 Task: Look for space in La Prairie, Canada from 15th June, 2023 to 21st June, 2023 for 5 adults in price range Rs.14000 to Rs.25000. Place can be entire place with 3 bedrooms having 3 beds and 3 bathrooms. Property type can be house, flat, guest house. Booking option can be shelf check-in. Required host language is English.
Action: Mouse moved to (427, 81)
Screenshot: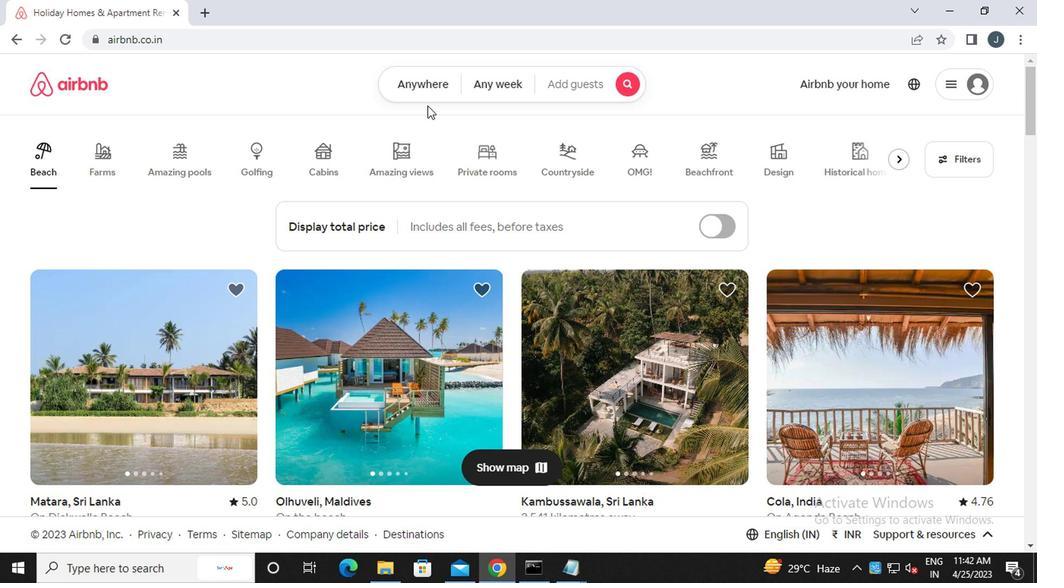 
Action: Mouse pressed left at (427, 81)
Screenshot: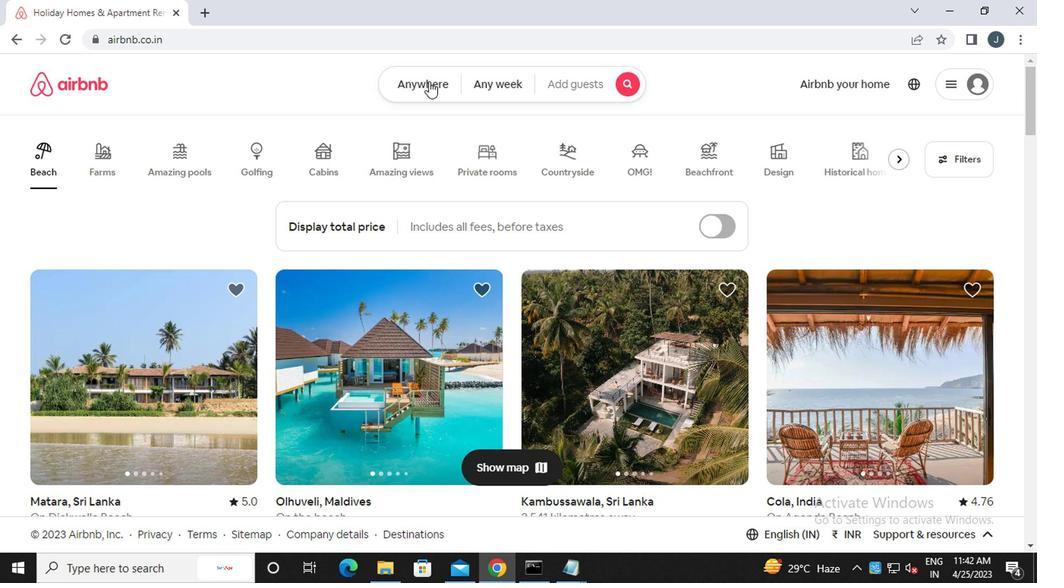
Action: Mouse moved to (262, 143)
Screenshot: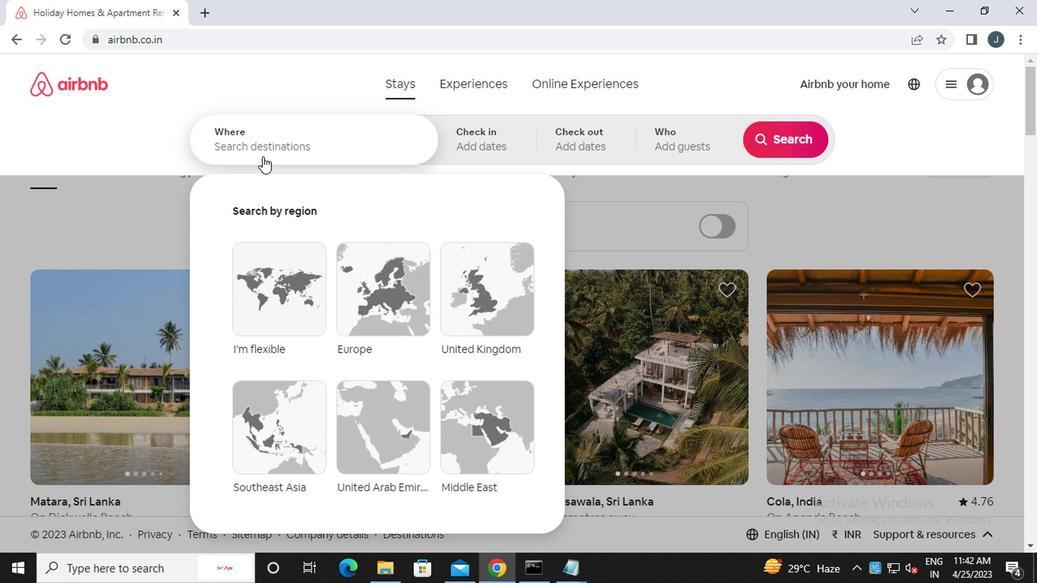 
Action: Mouse pressed left at (262, 143)
Screenshot: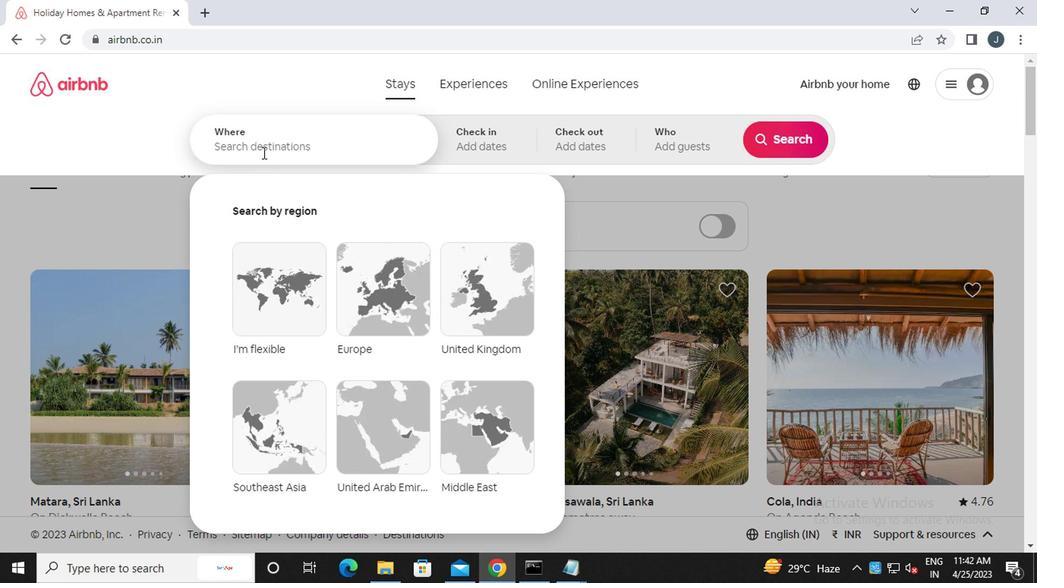 
Action: Mouse moved to (262, 143)
Screenshot: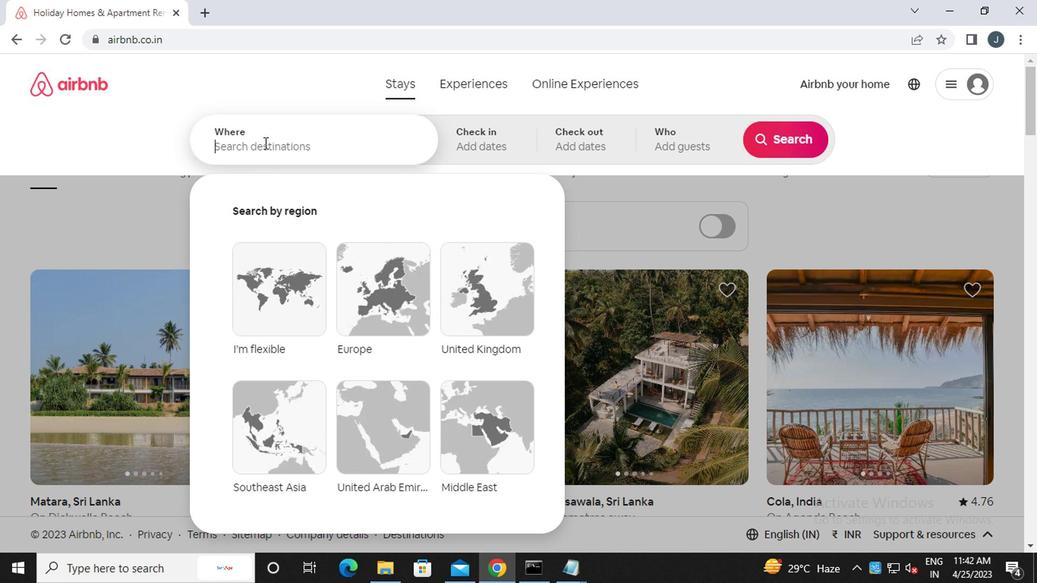 
Action: Key pressed l<Key.caps_lock>a<Key.space><Key.caps_lock>p<Key.caps_lock>rairie,<Key.caps_lock>c<Key.caps_lock>anada
Screenshot: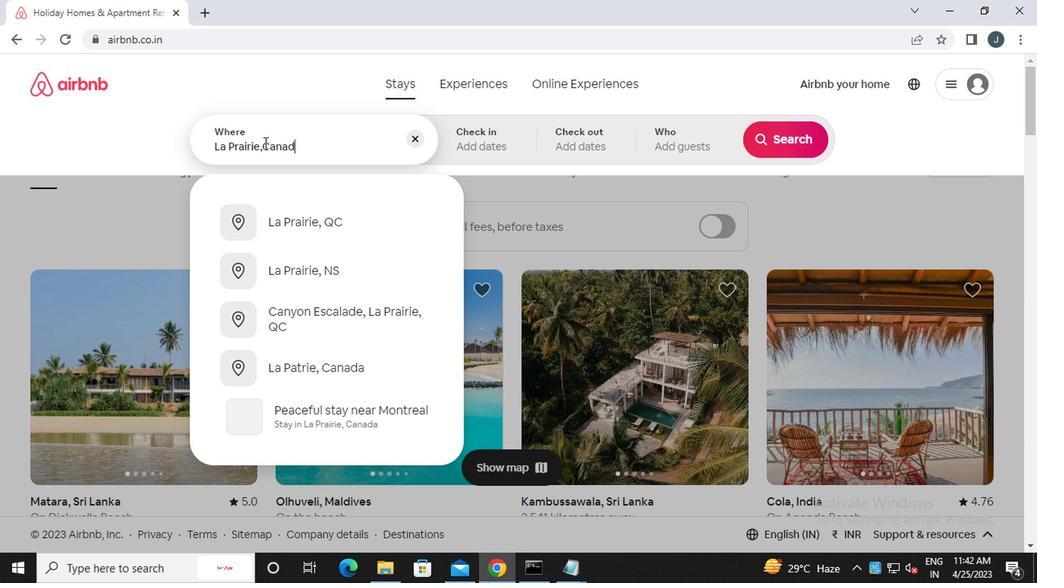 
Action: Mouse moved to (477, 145)
Screenshot: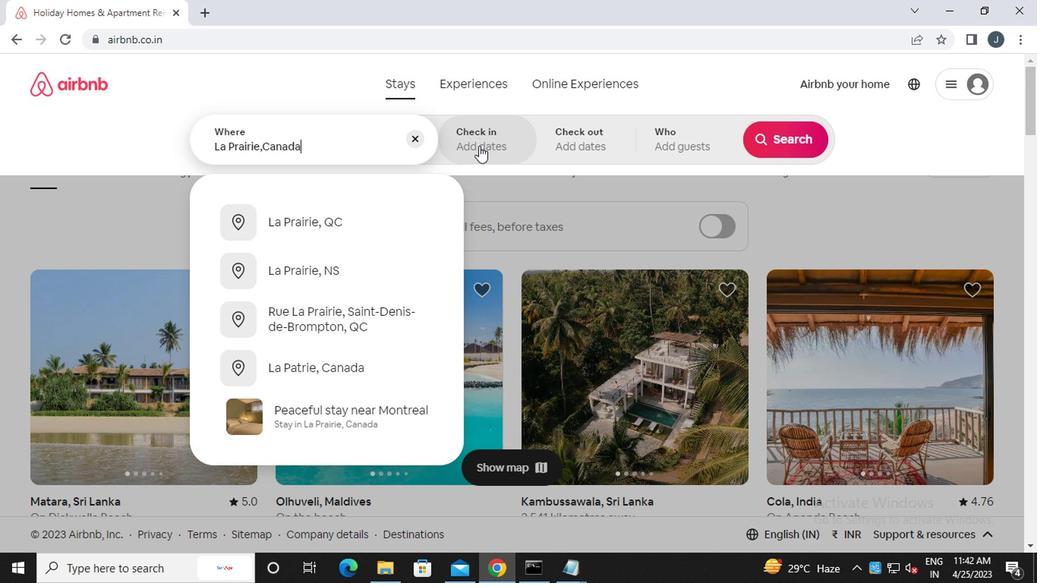 
Action: Mouse pressed left at (477, 145)
Screenshot: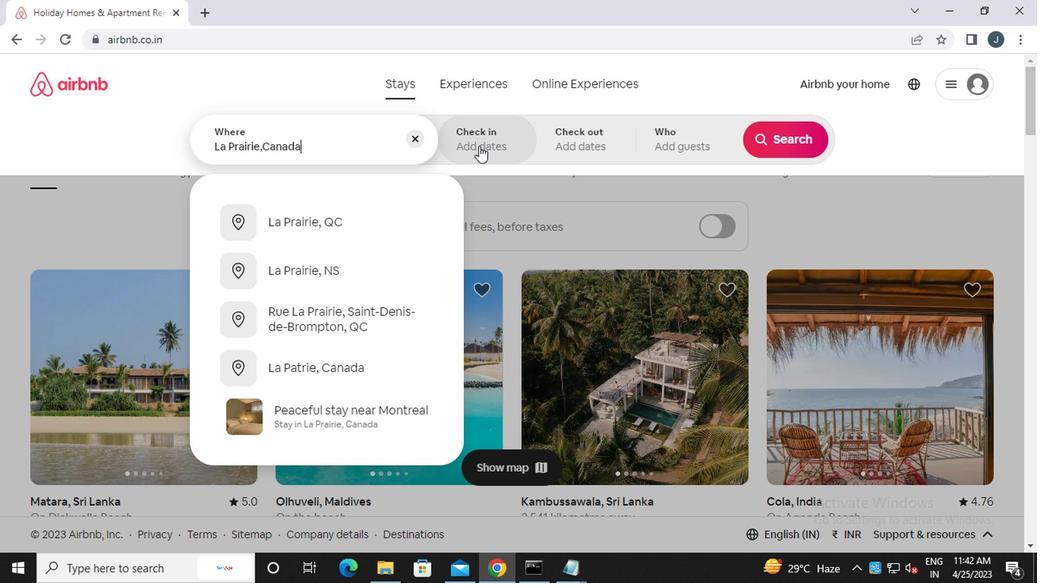 
Action: Mouse moved to (763, 260)
Screenshot: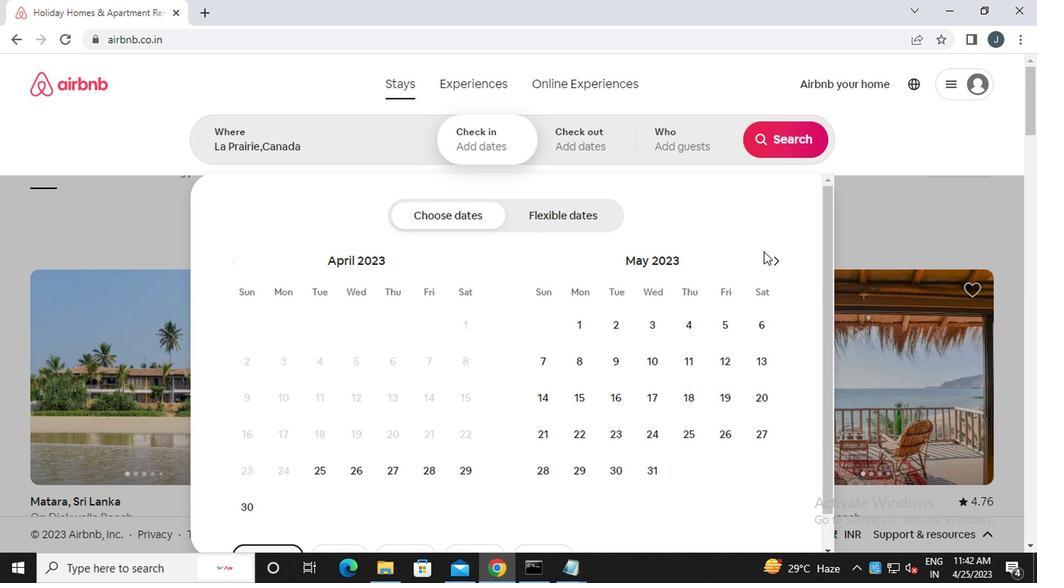 
Action: Mouse pressed left at (763, 260)
Screenshot: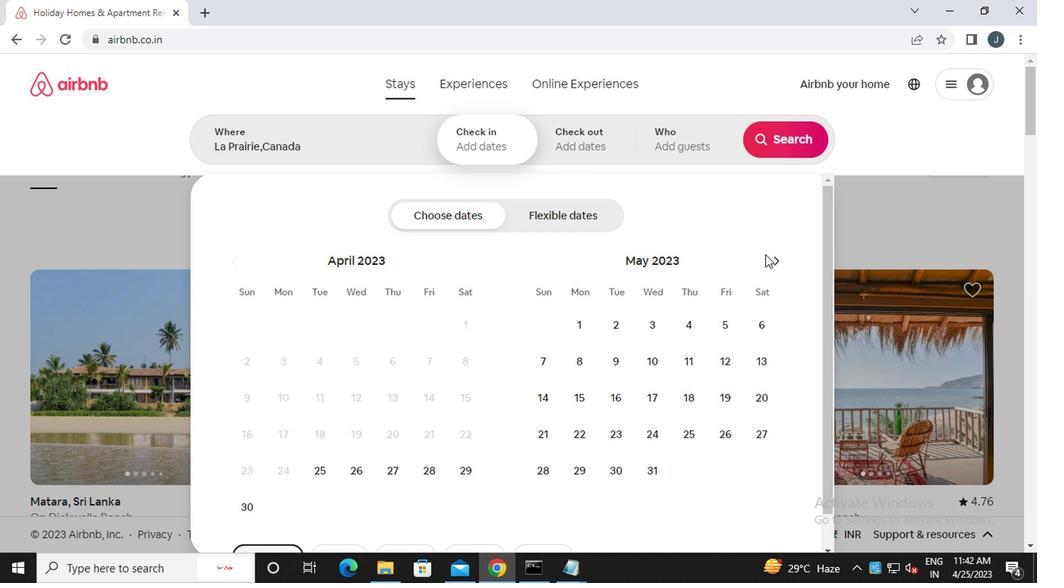 
Action: Mouse moved to (684, 399)
Screenshot: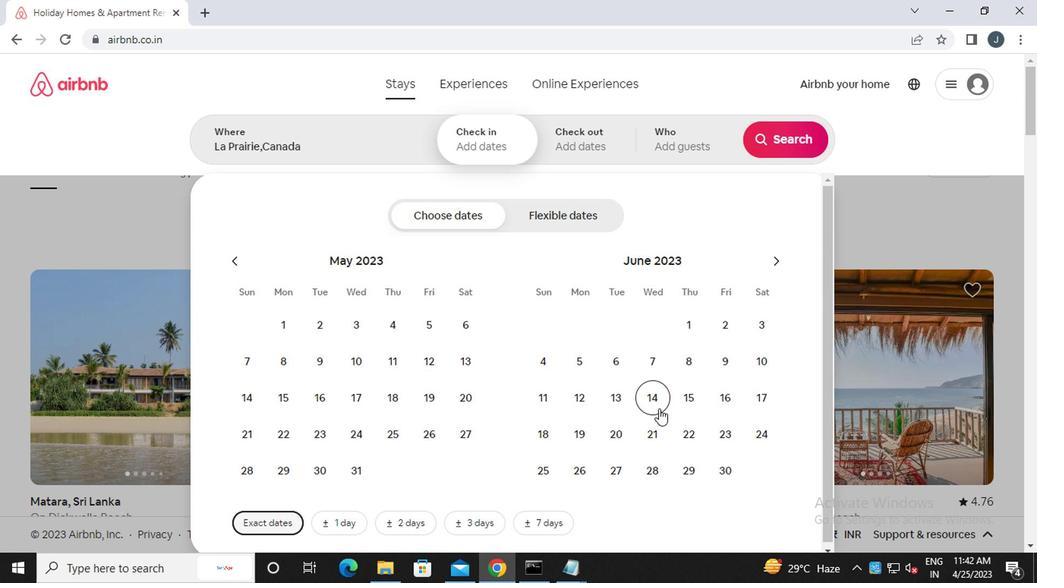 
Action: Mouse pressed left at (684, 399)
Screenshot: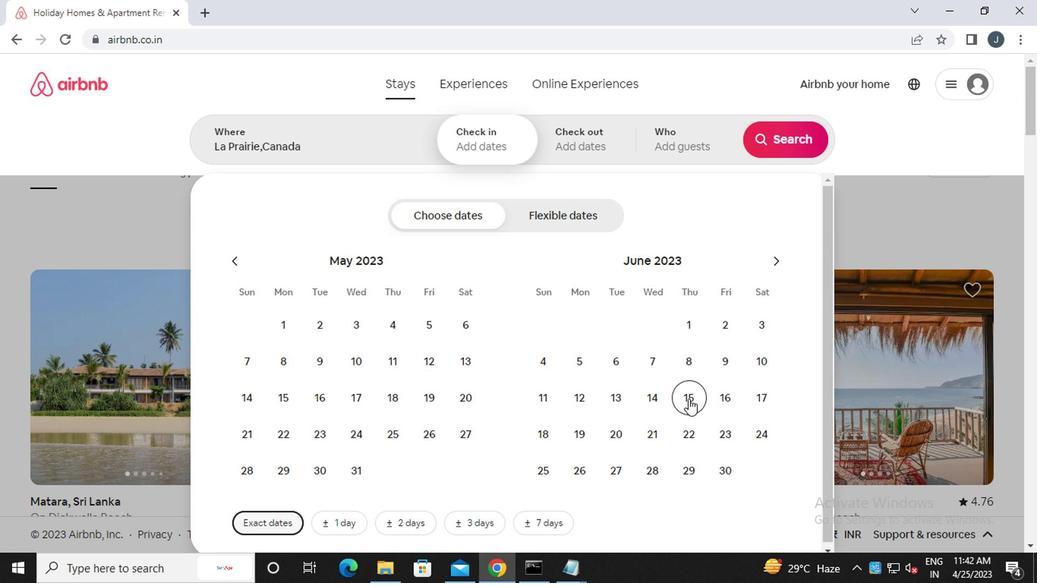 
Action: Mouse moved to (650, 441)
Screenshot: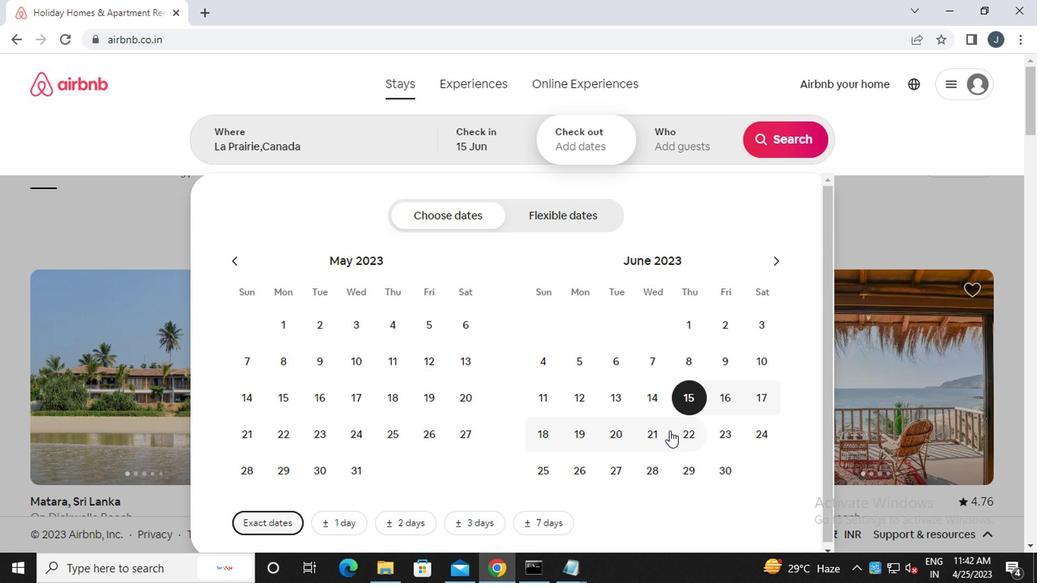 
Action: Mouse pressed left at (650, 441)
Screenshot: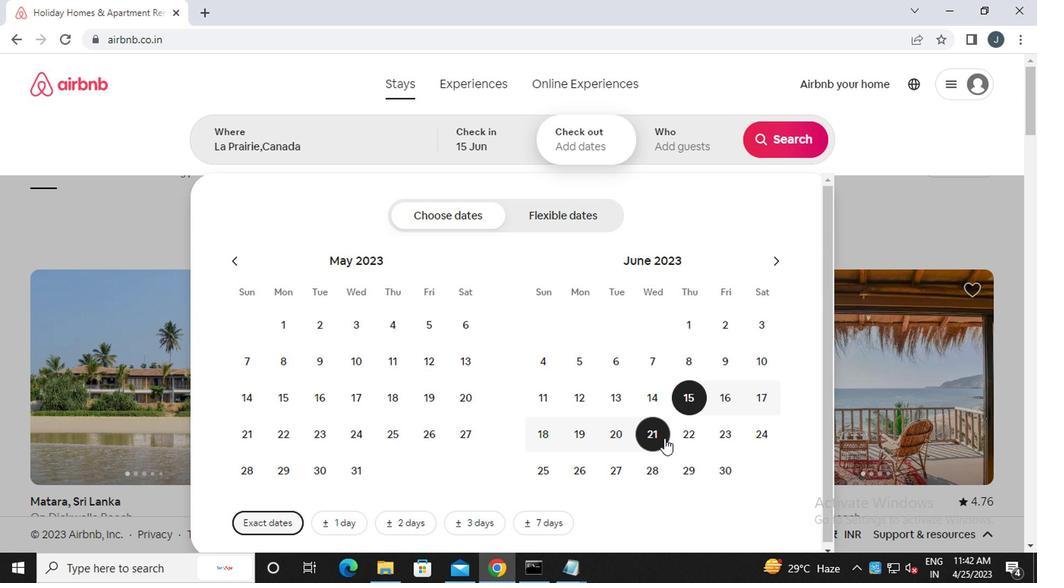 
Action: Mouse moved to (690, 145)
Screenshot: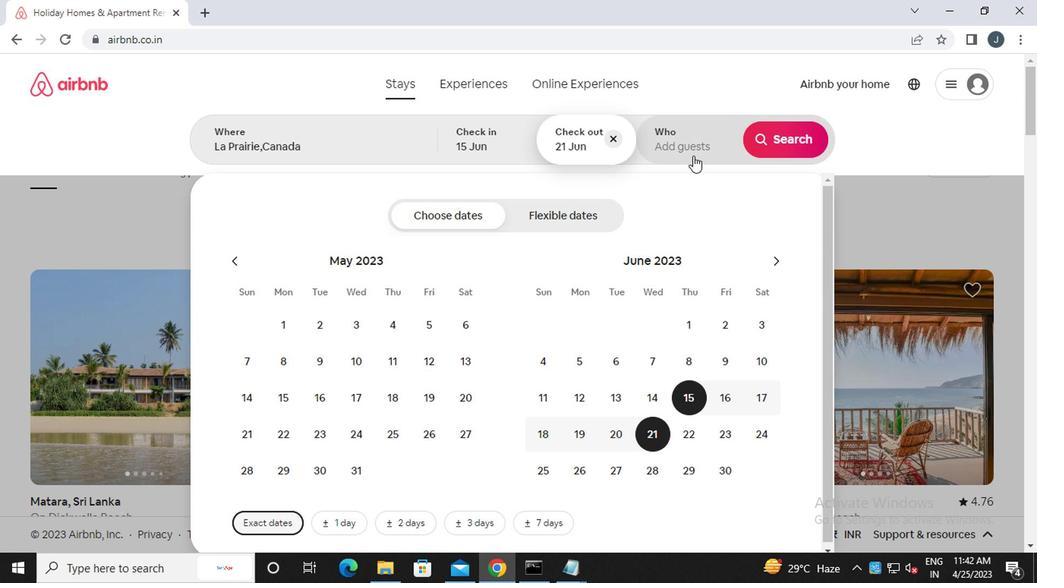 
Action: Mouse pressed left at (690, 145)
Screenshot: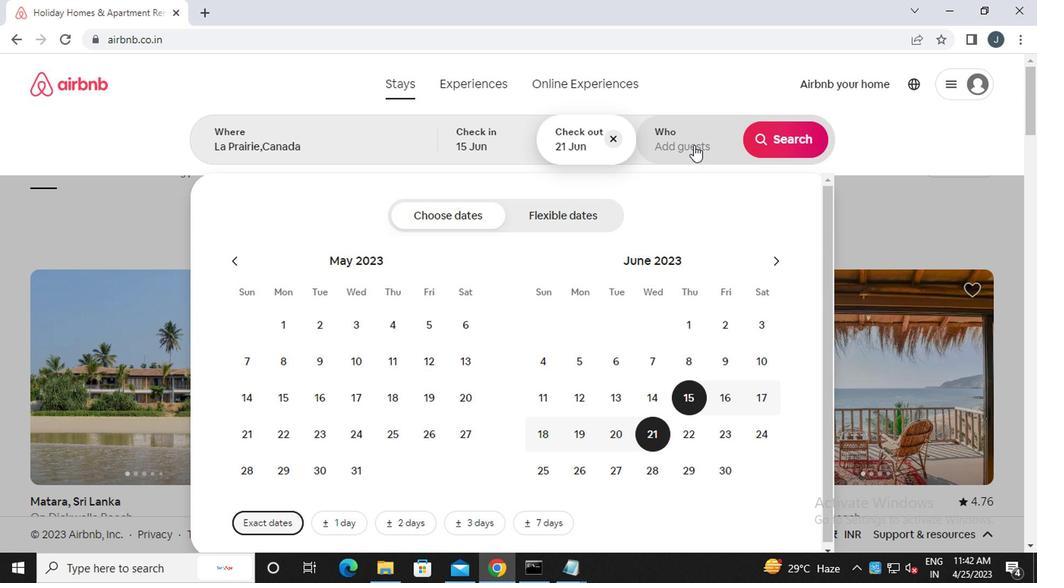 
Action: Mouse moved to (791, 217)
Screenshot: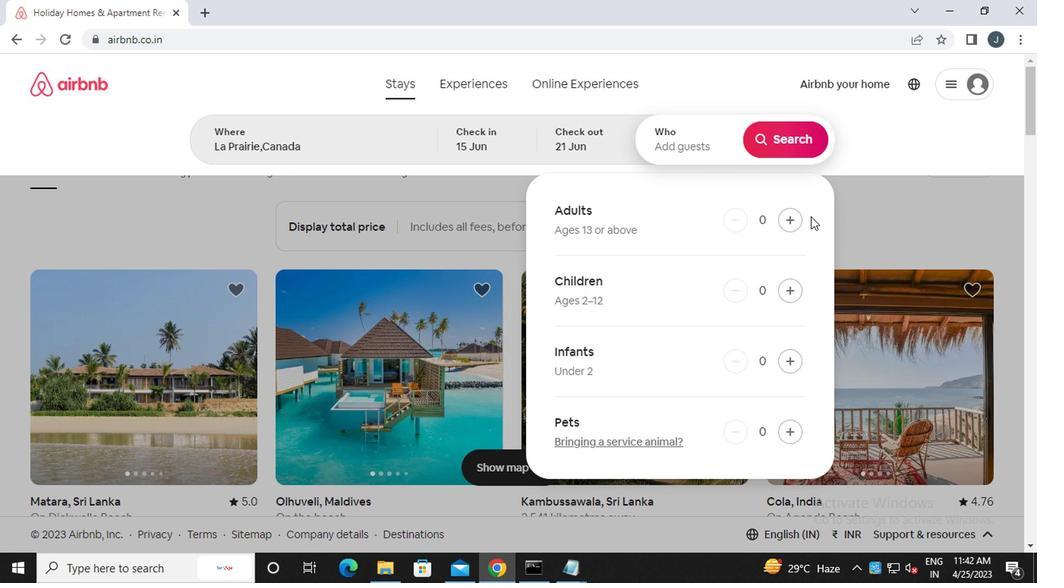 
Action: Mouse pressed left at (791, 217)
Screenshot: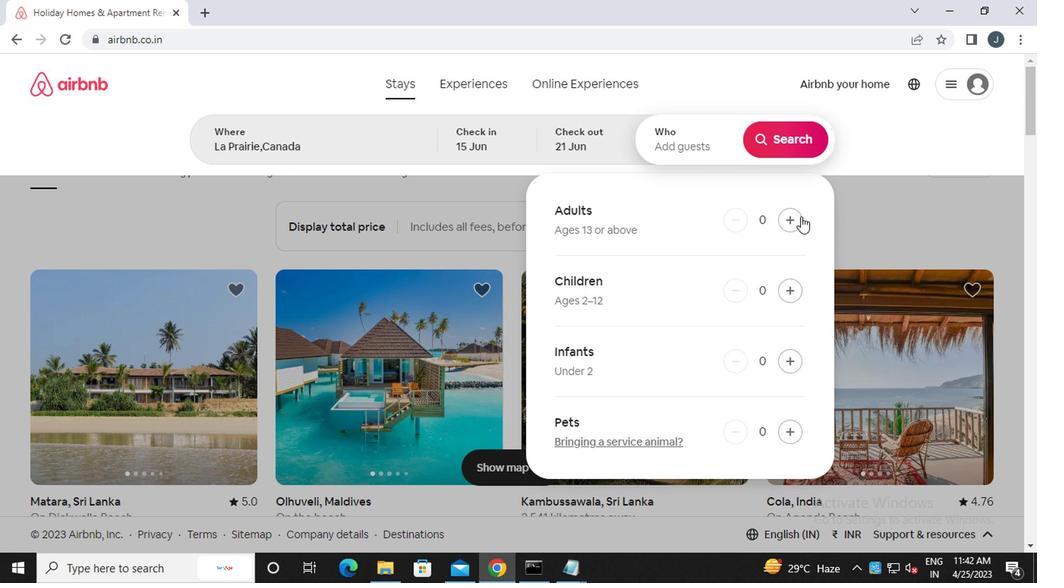 
Action: Mouse pressed left at (791, 217)
Screenshot: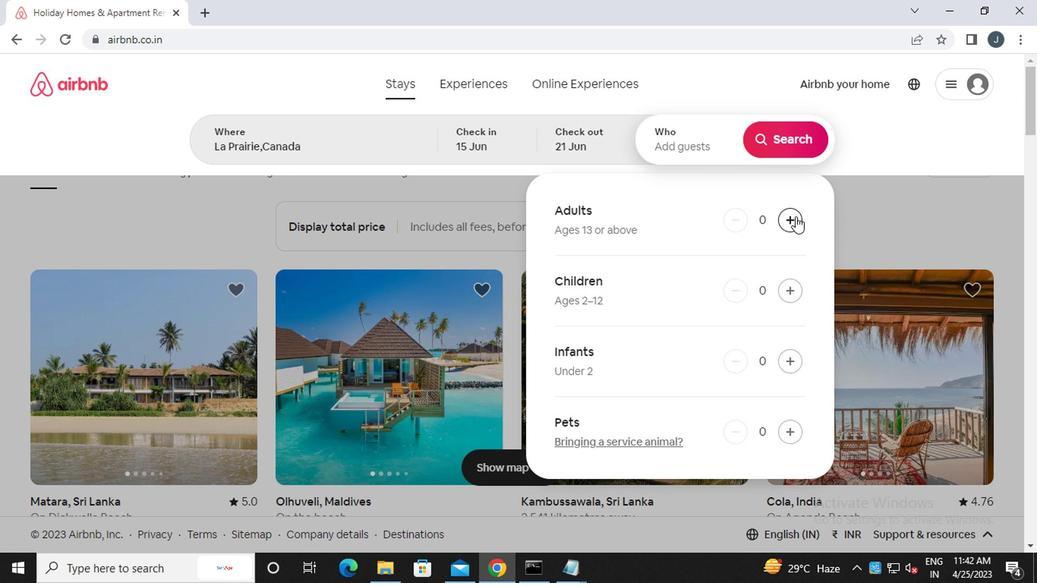 
Action: Mouse pressed left at (791, 217)
Screenshot: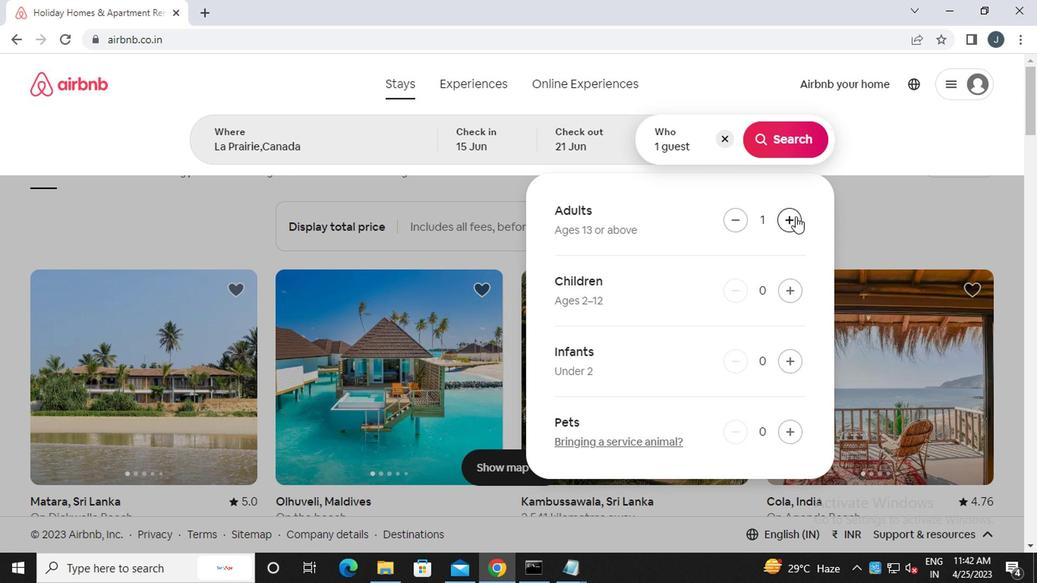 
Action: Mouse pressed left at (791, 217)
Screenshot: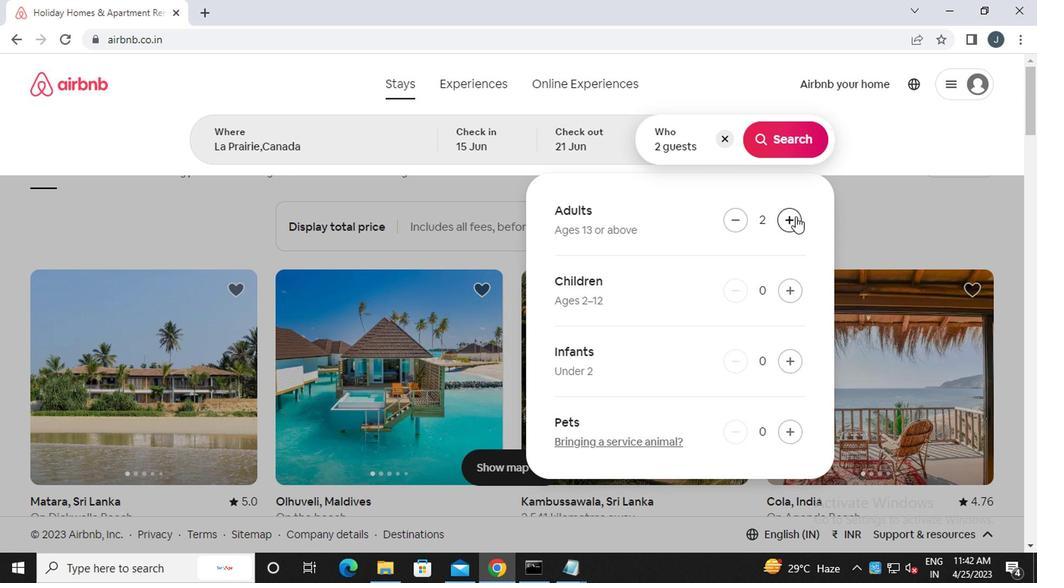 
Action: Mouse pressed left at (791, 217)
Screenshot: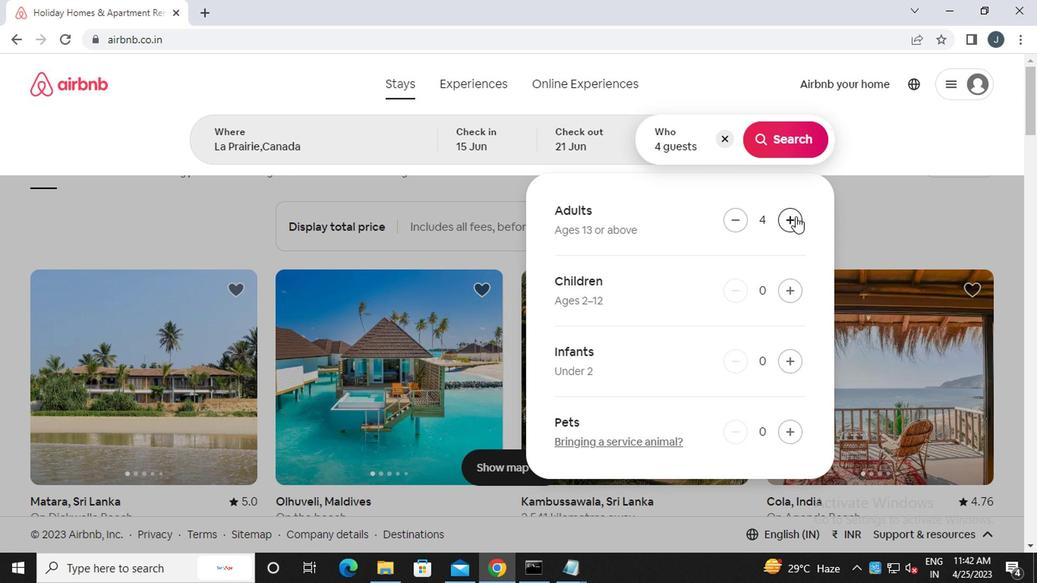 
Action: Mouse moved to (795, 136)
Screenshot: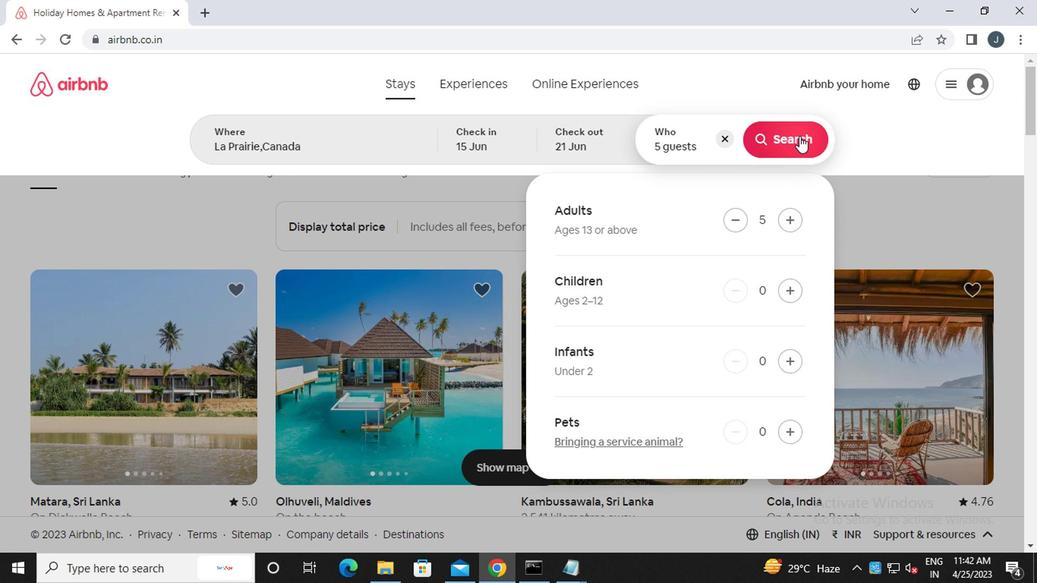 
Action: Mouse pressed left at (795, 136)
Screenshot: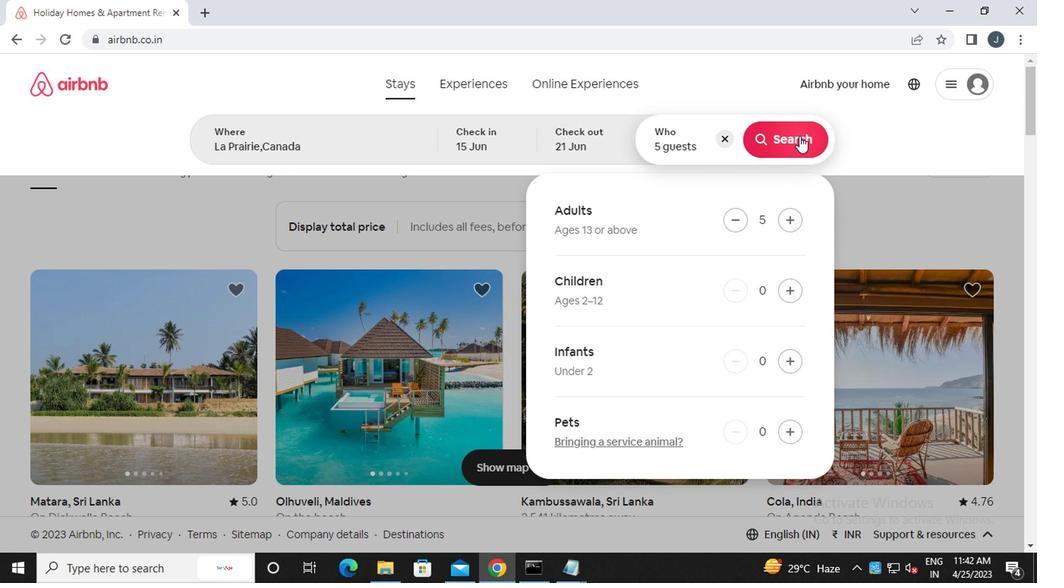 
Action: Mouse moved to (972, 144)
Screenshot: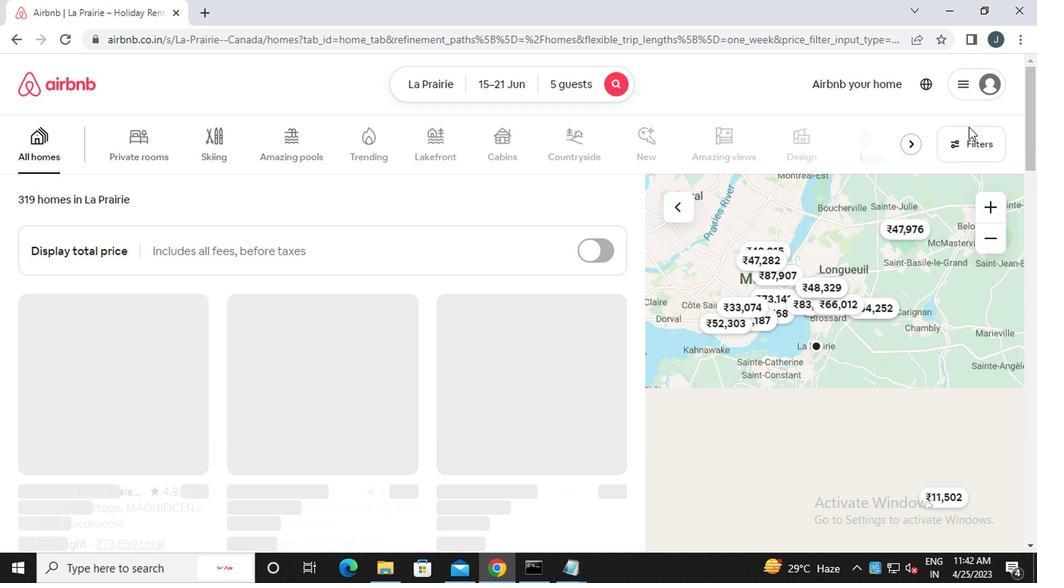 
Action: Mouse pressed left at (972, 144)
Screenshot: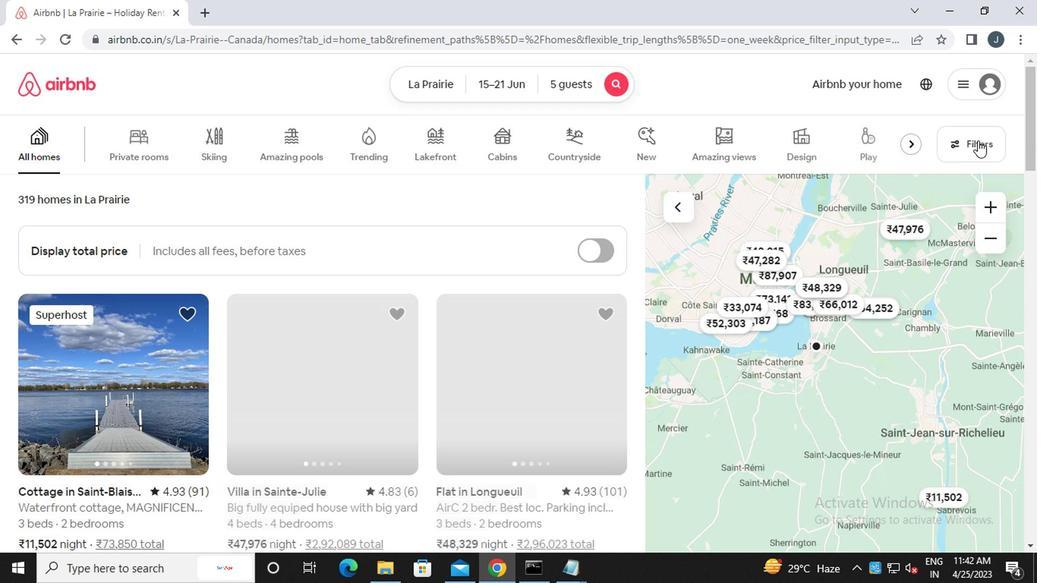 
Action: Mouse moved to (367, 326)
Screenshot: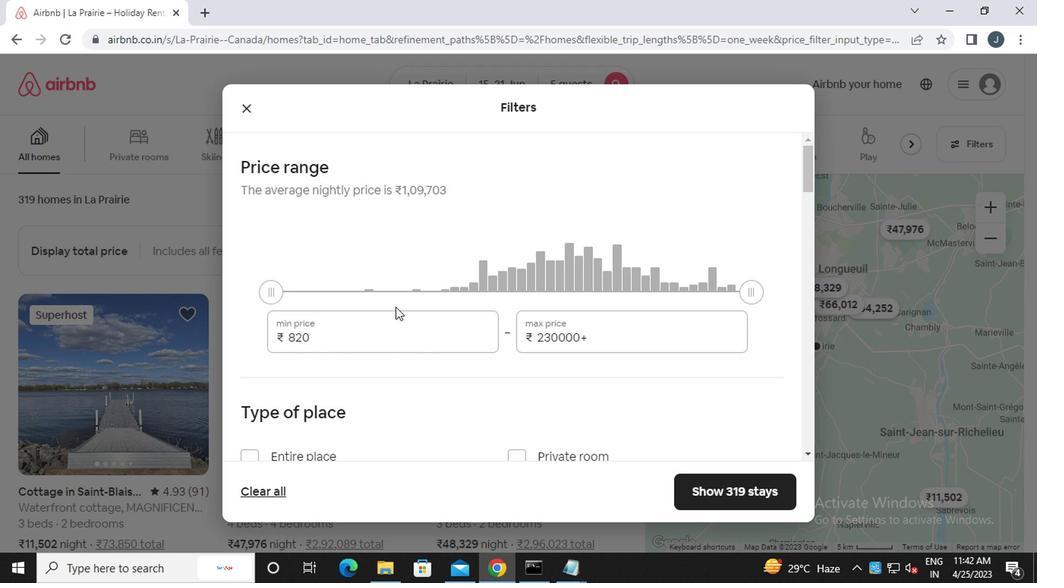
Action: Mouse pressed left at (367, 326)
Screenshot: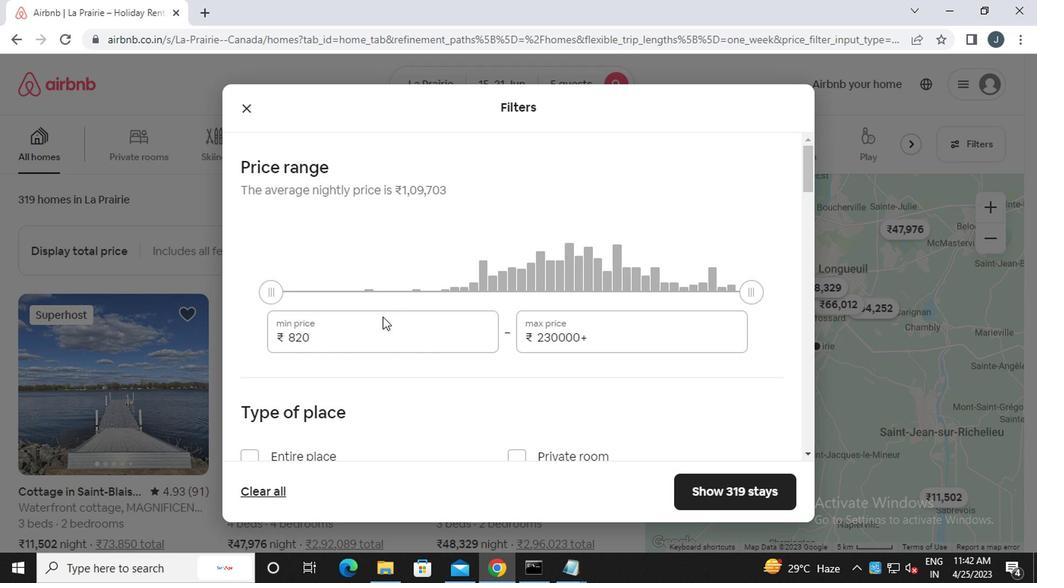 
Action: Mouse moved to (353, 330)
Screenshot: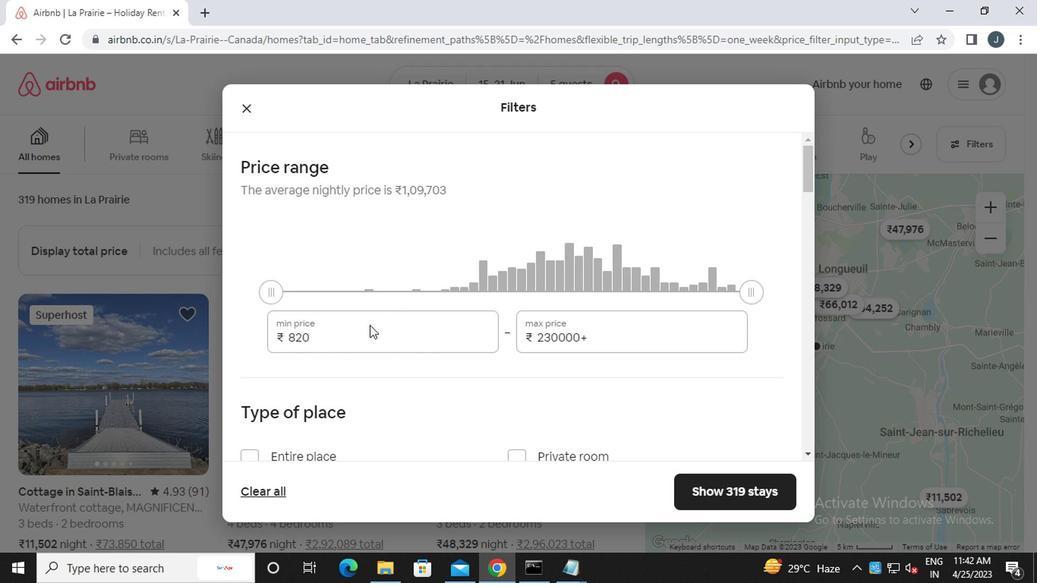
Action: Key pressed <Key.backspace><Key.backspace><Key.backspace><<97>><<100>><<96>><<96>><<96>>
Screenshot: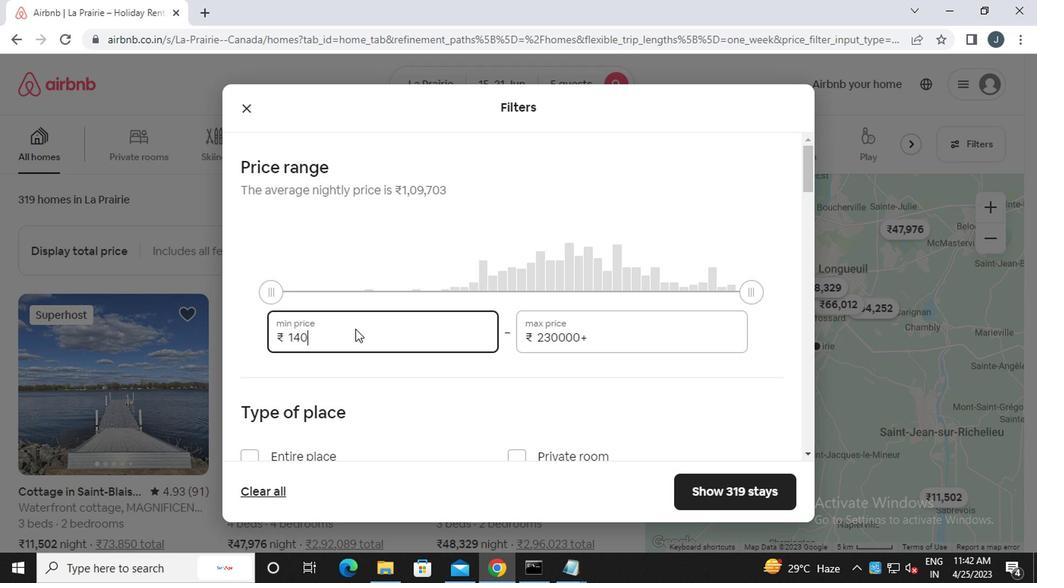 
Action: Mouse moved to (605, 341)
Screenshot: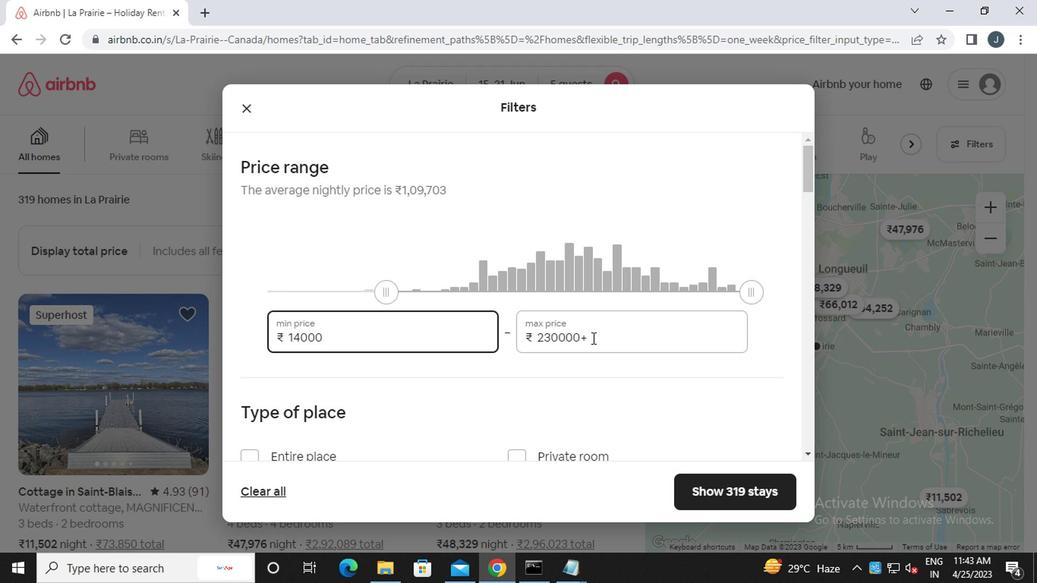 
Action: Mouse pressed left at (605, 341)
Screenshot: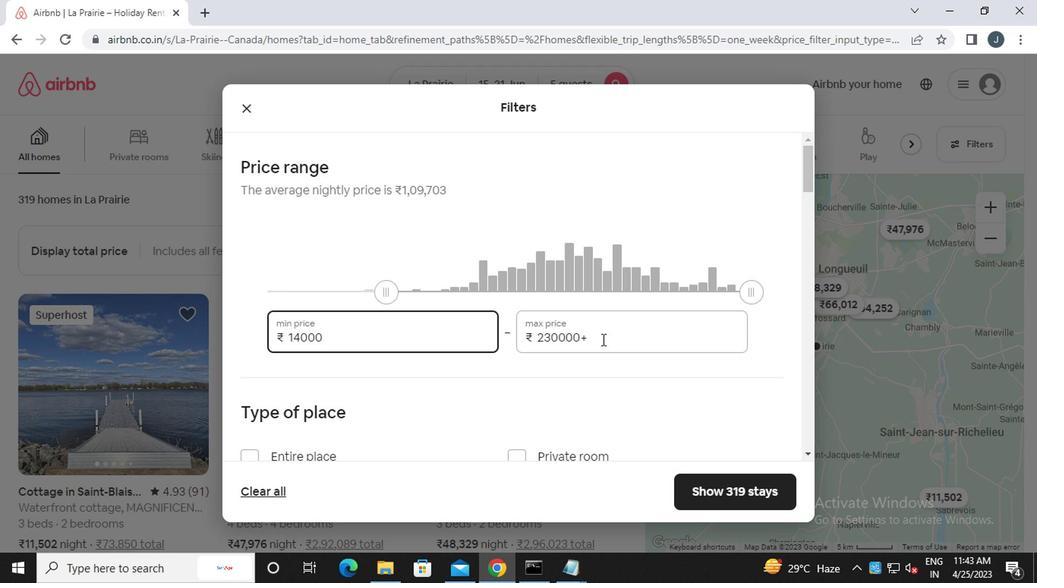 
Action: Mouse moved to (603, 341)
Screenshot: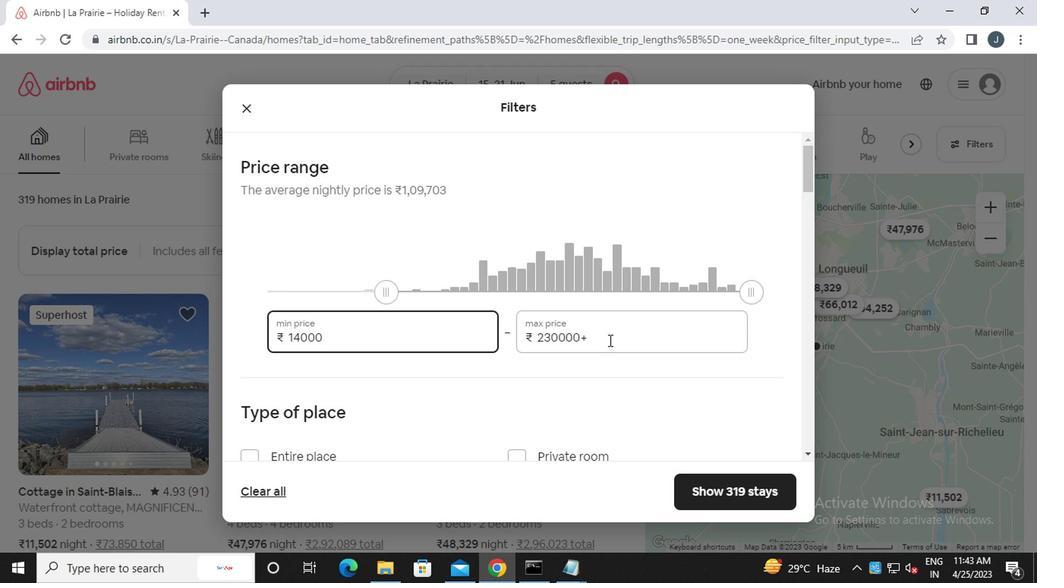 
Action: Key pressed <Key.backspace><Key.backspace><Key.backspace><Key.backspace><Key.backspace><Key.backspace><Key.backspace><Key.backspace><Key.backspace><Key.backspace><Key.backspace><Key.backspace><Key.backspace><<98>><<101>><<96>><<96>><<96>>
Screenshot: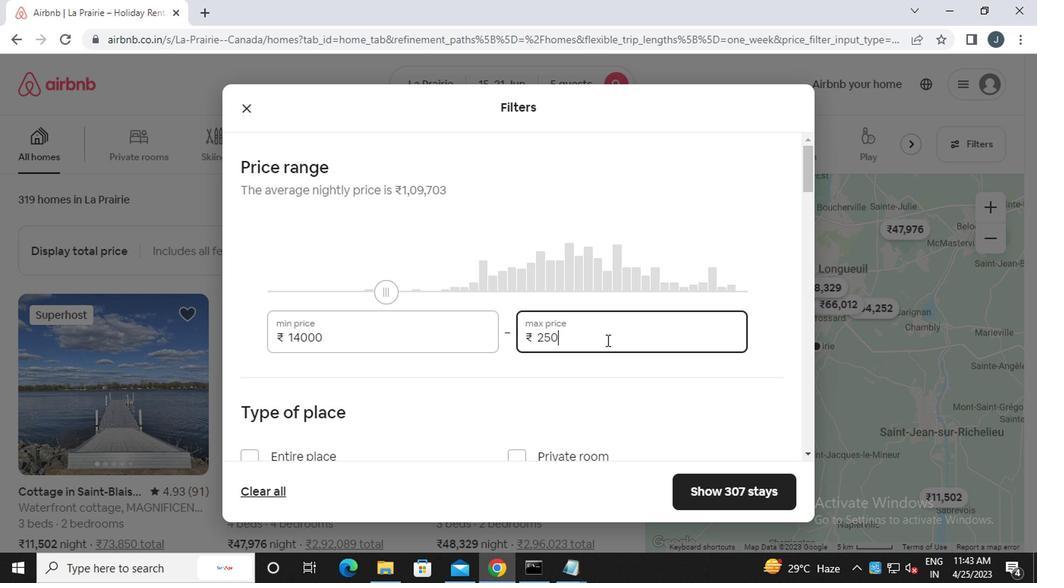 
Action: Mouse moved to (593, 341)
Screenshot: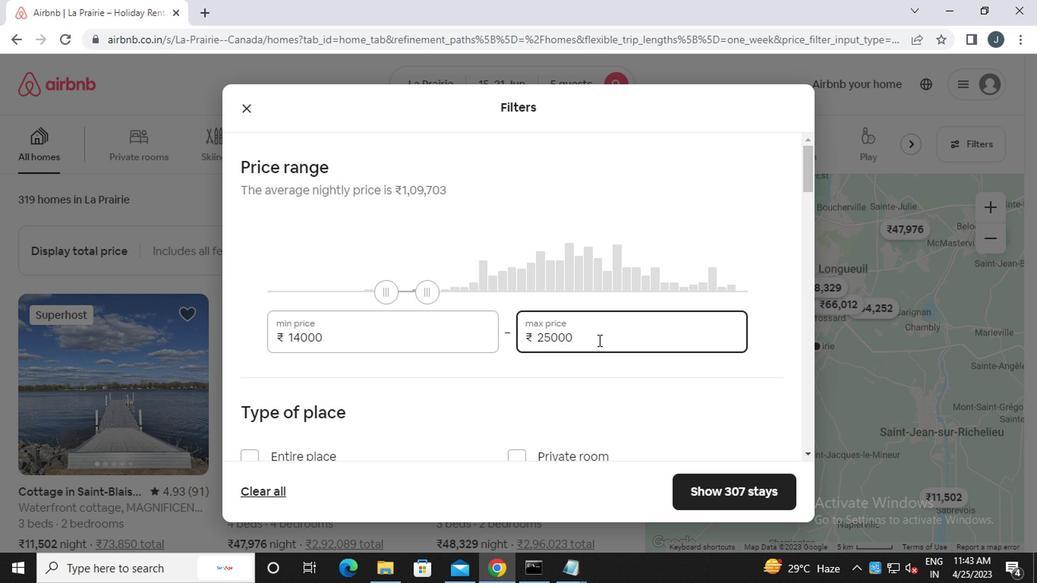 
Action: Mouse scrolled (593, 340) with delta (0, -1)
Screenshot: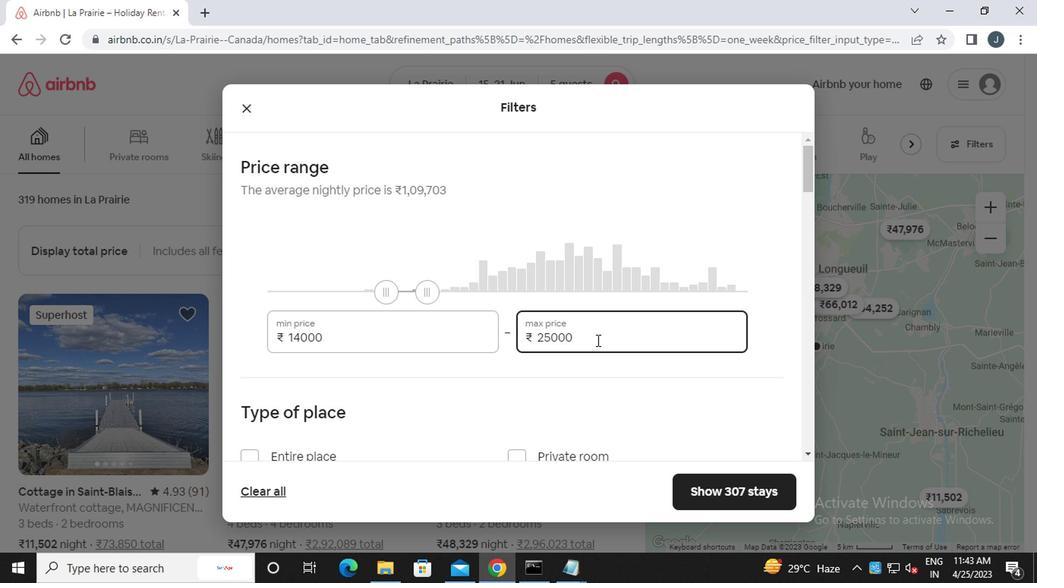 
Action: Mouse scrolled (593, 340) with delta (0, -1)
Screenshot: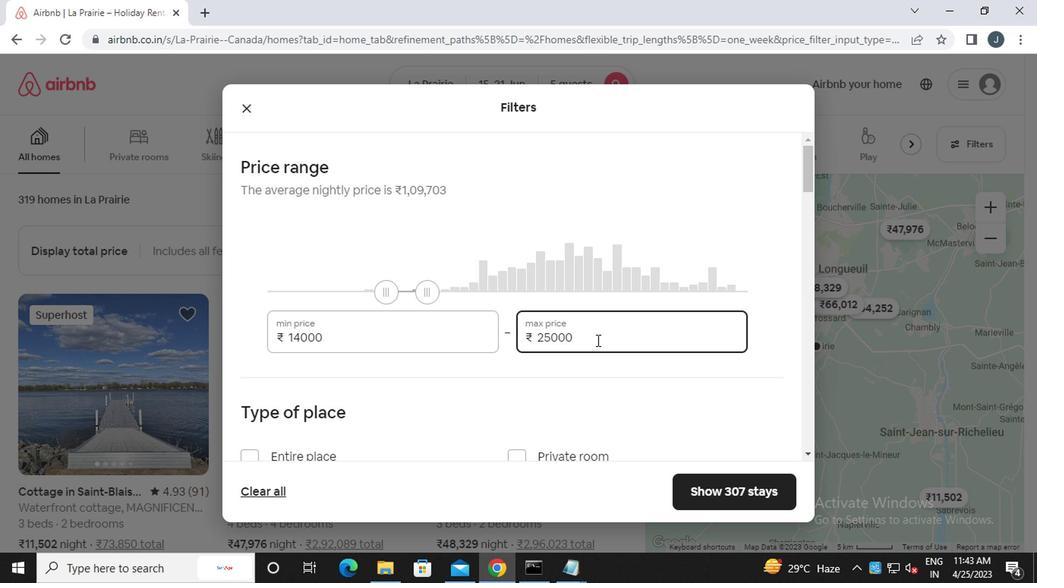 
Action: Mouse moved to (596, 349)
Screenshot: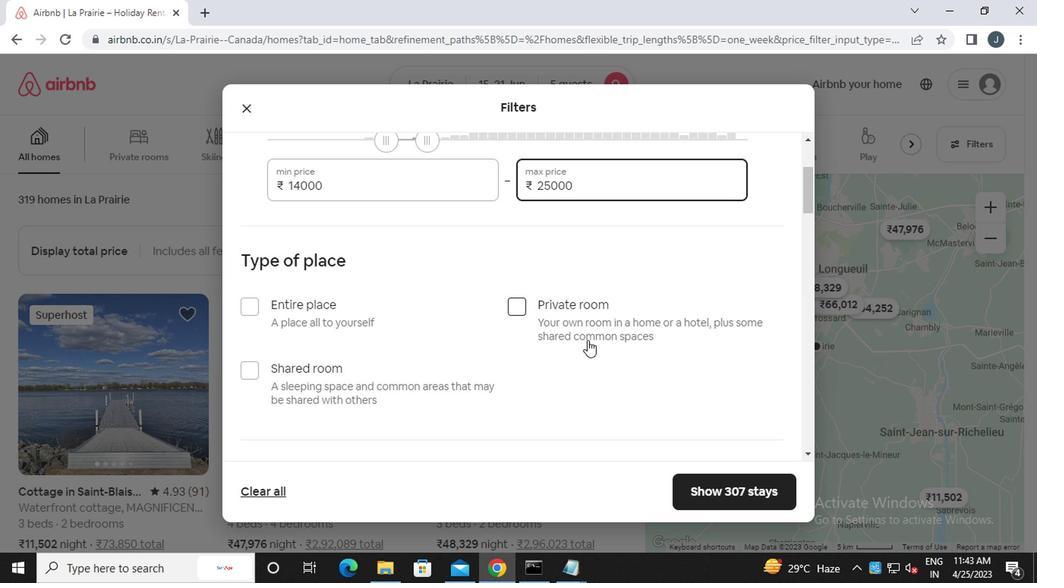 
Action: Mouse scrolled (596, 348) with delta (0, -1)
Screenshot: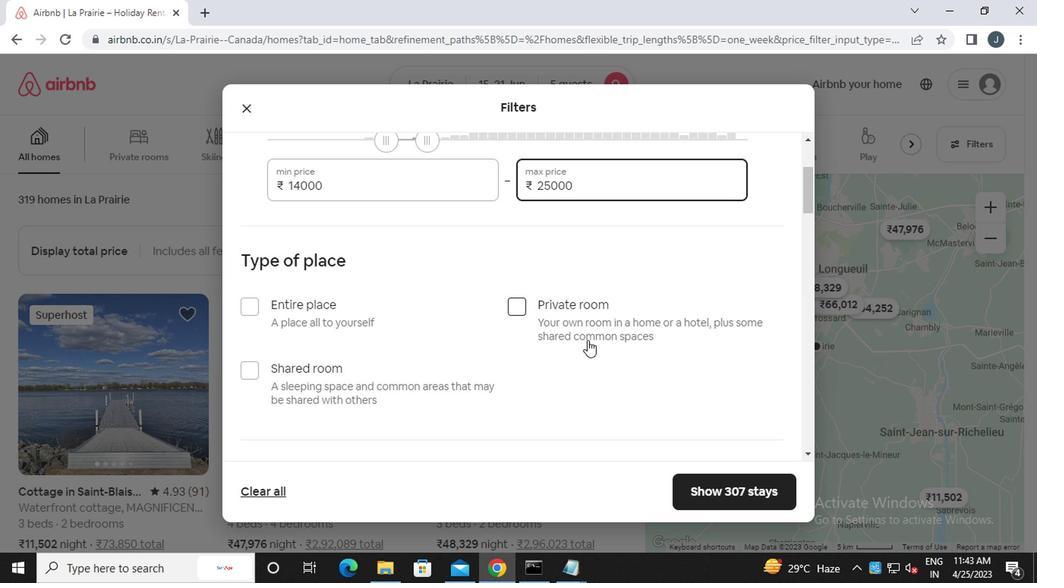 
Action: Mouse moved to (247, 234)
Screenshot: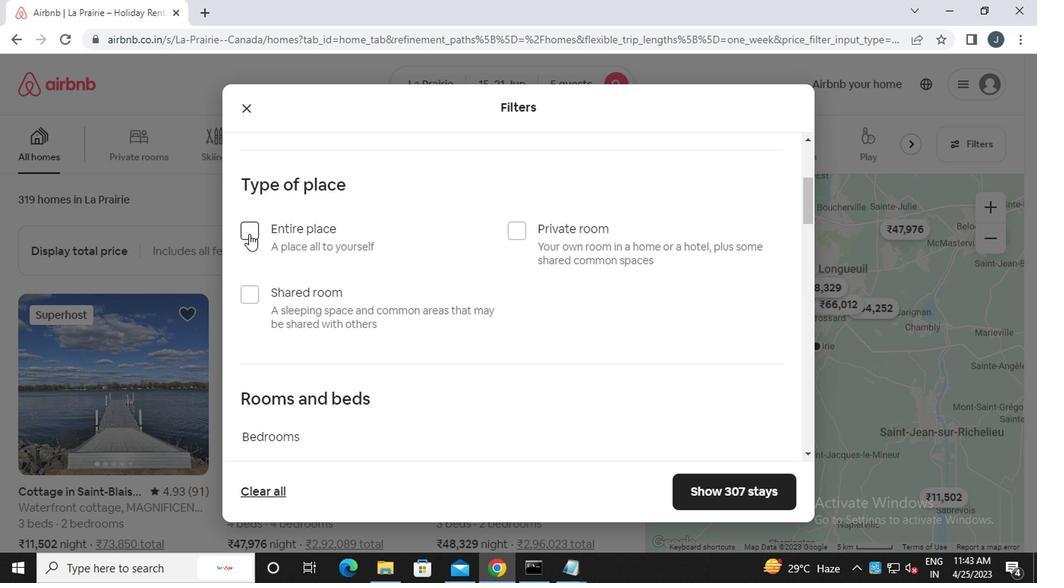 
Action: Mouse pressed left at (247, 234)
Screenshot: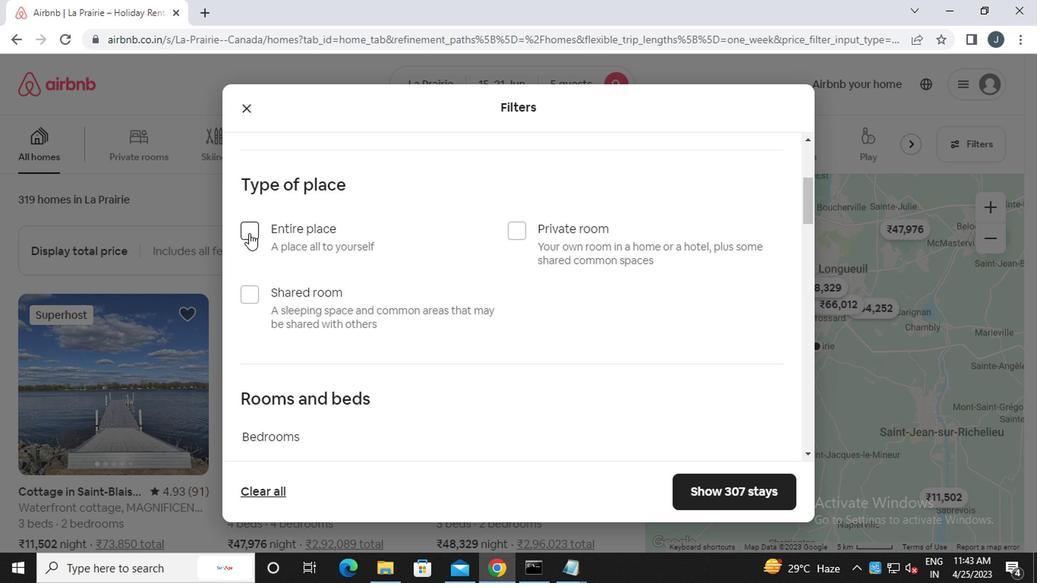 
Action: Mouse moved to (329, 256)
Screenshot: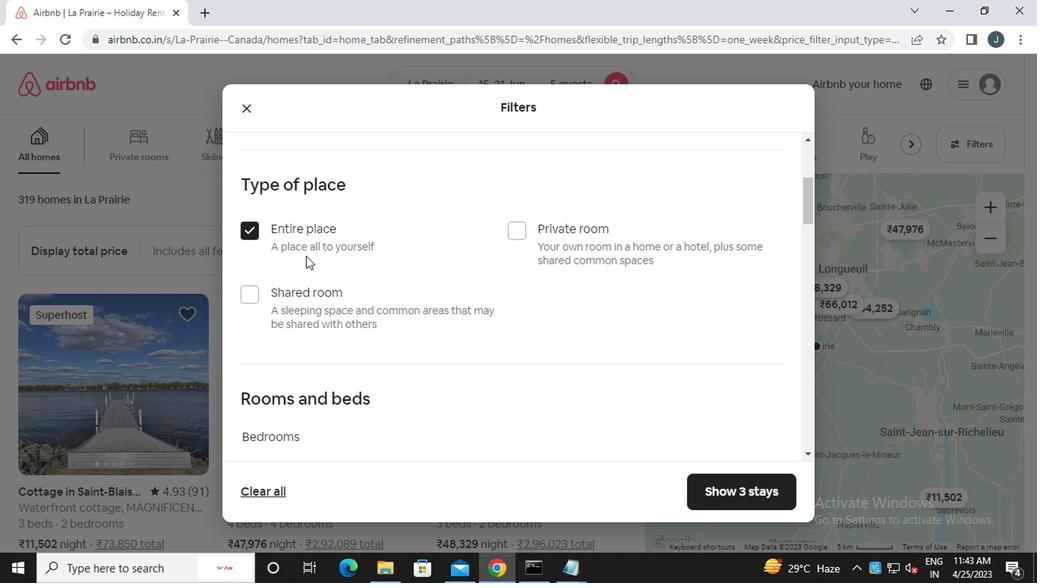 
Action: Mouse scrolled (329, 255) with delta (0, -1)
Screenshot: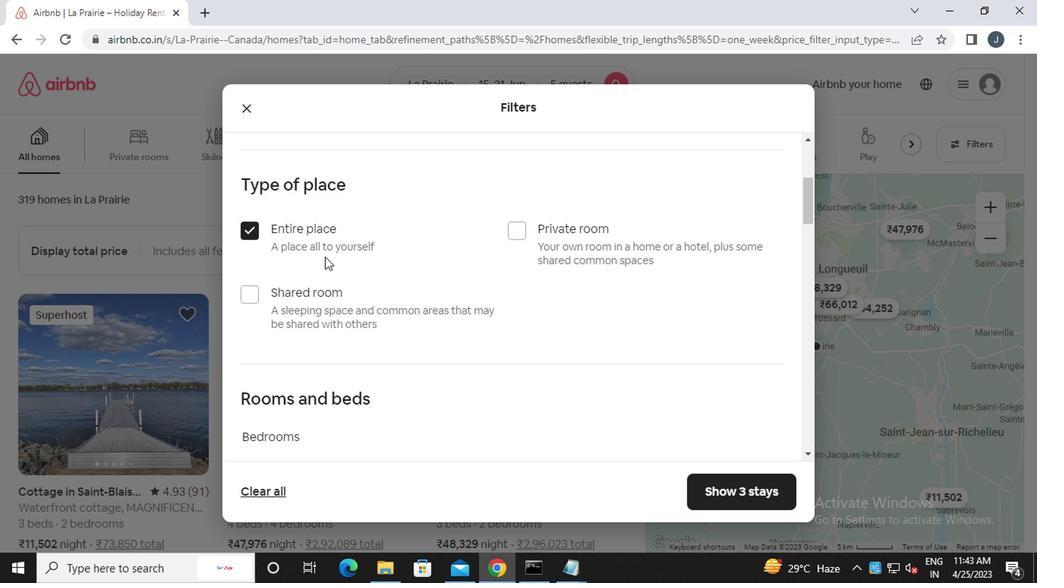 
Action: Mouse scrolled (329, 255) with delta (0, -1)
Screenshot: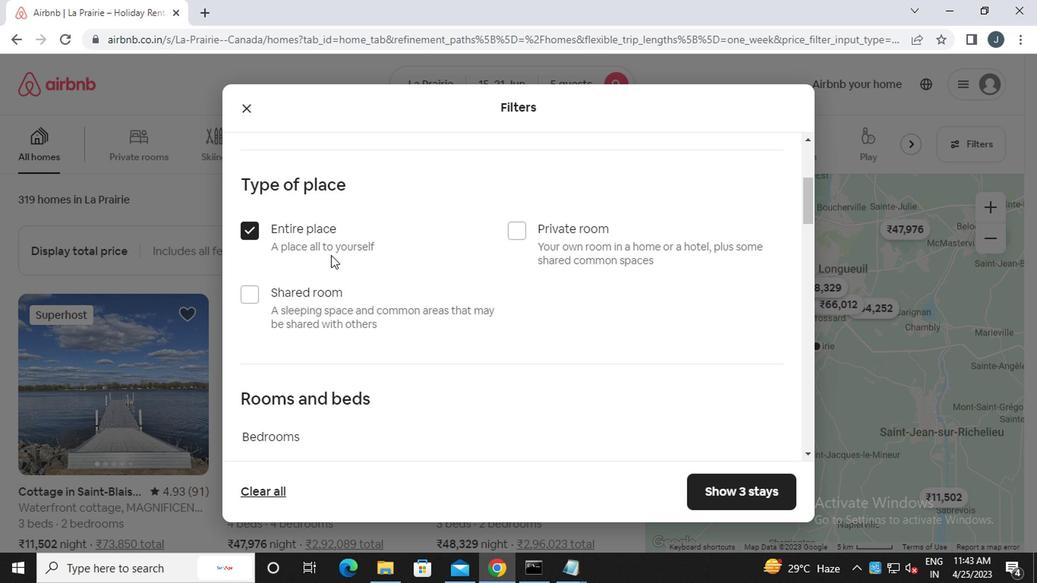 
Action: Mouse scrolled (329, 255) with delta (0, -1)
Screenshot: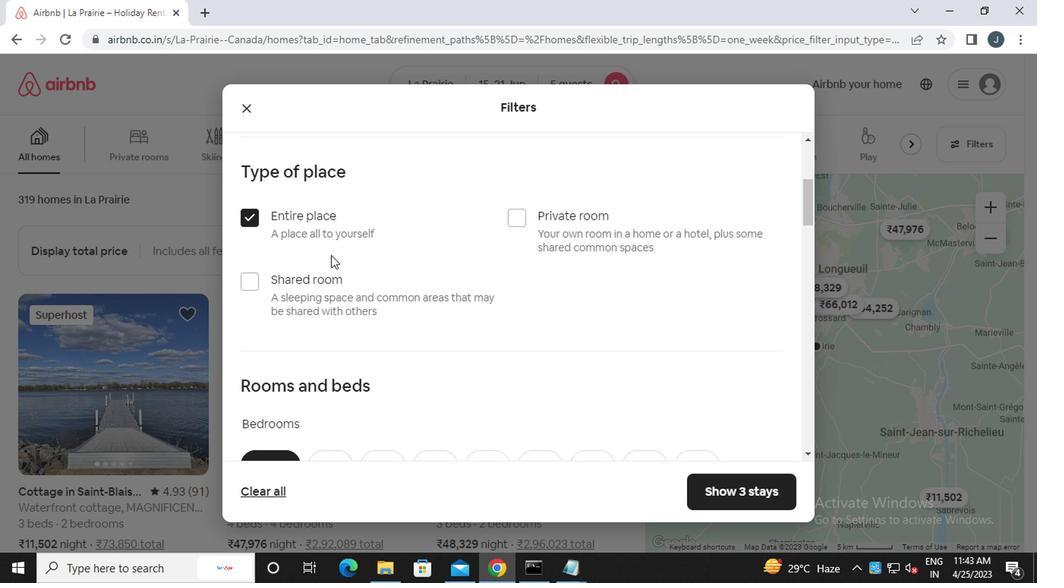 
Action: Mouse scrolled (329, 255) with delta (0, -1)
Screenshot: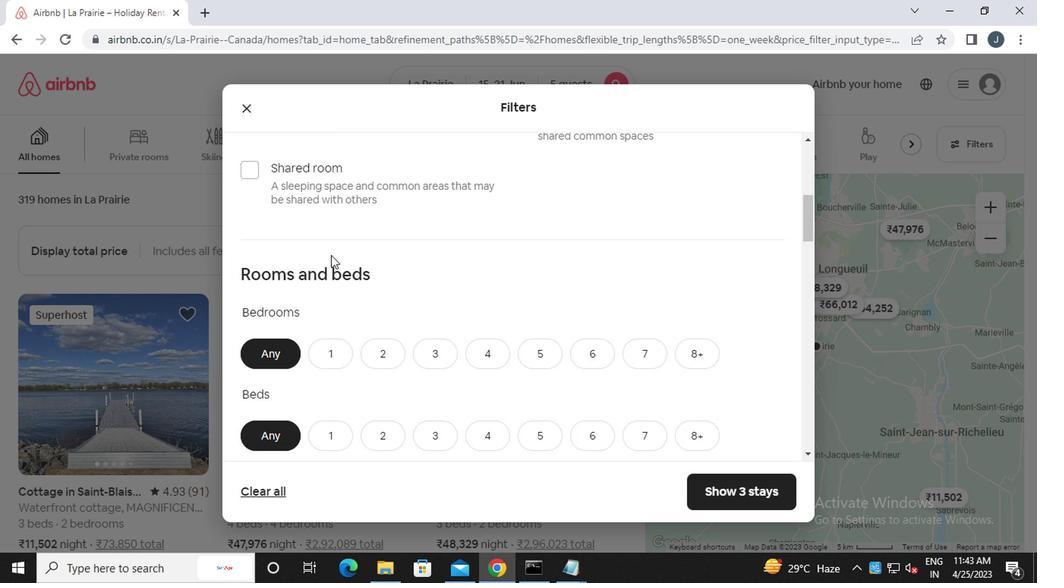 
Action: Mouse moved to (429, 182)
Screenshot: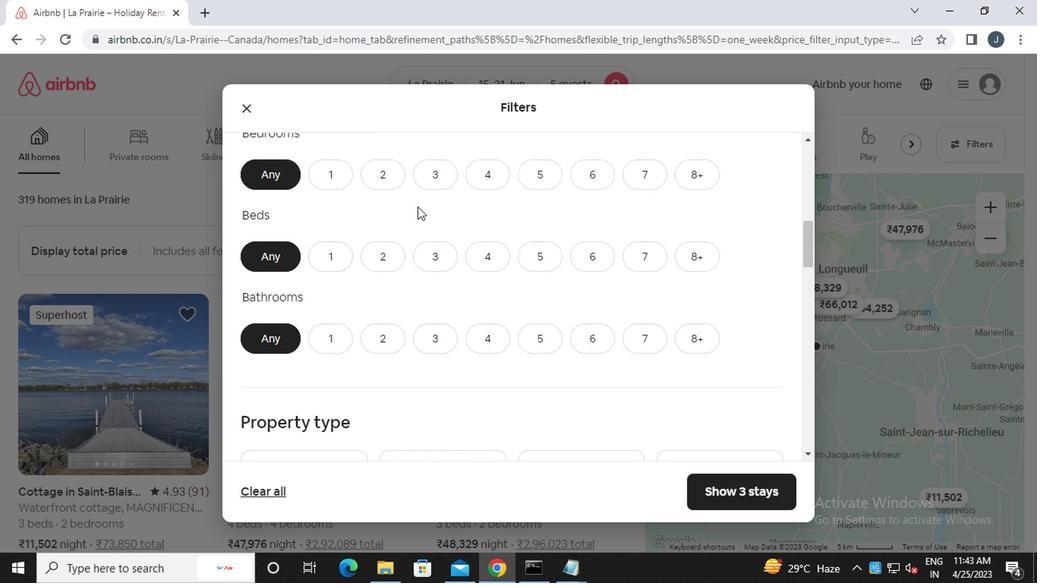 
Action: Mouse pressed left at (429, 182)
Screenshot: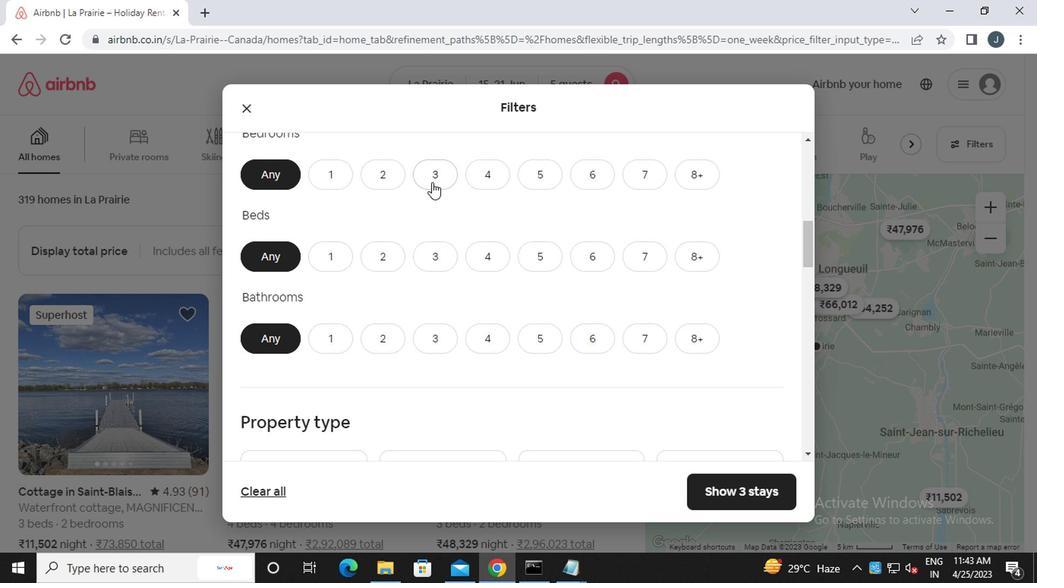 
Action: Mouse moved to (441, 252)
Screenshot: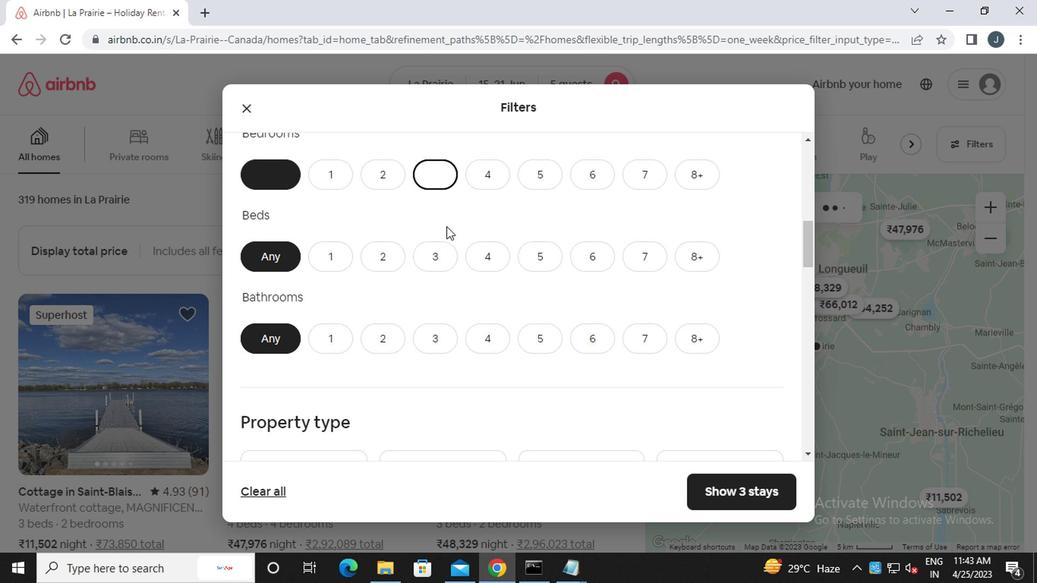 
Action: Mouse pressed left at (441, 252)
Screenshot: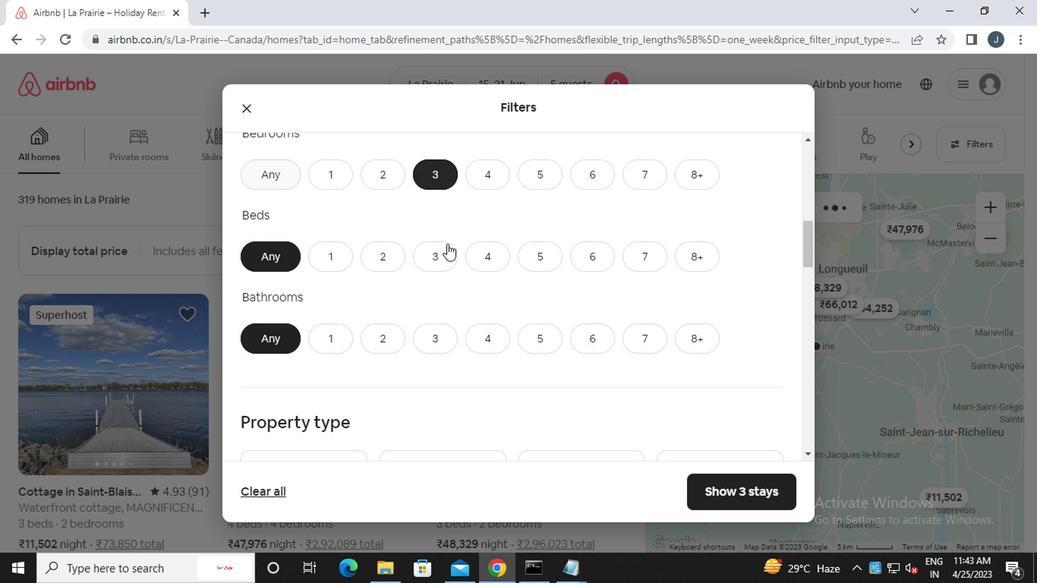 
Action: Mouse moved to (427, 337)
Screenshot: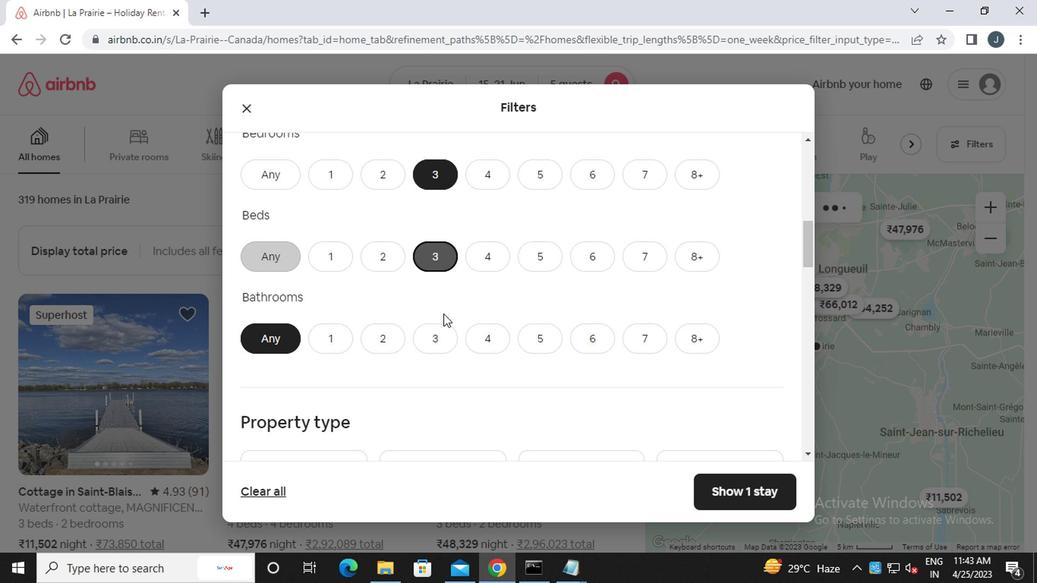 
Action: Mouse pressed left at (427, 337)
Screenshot: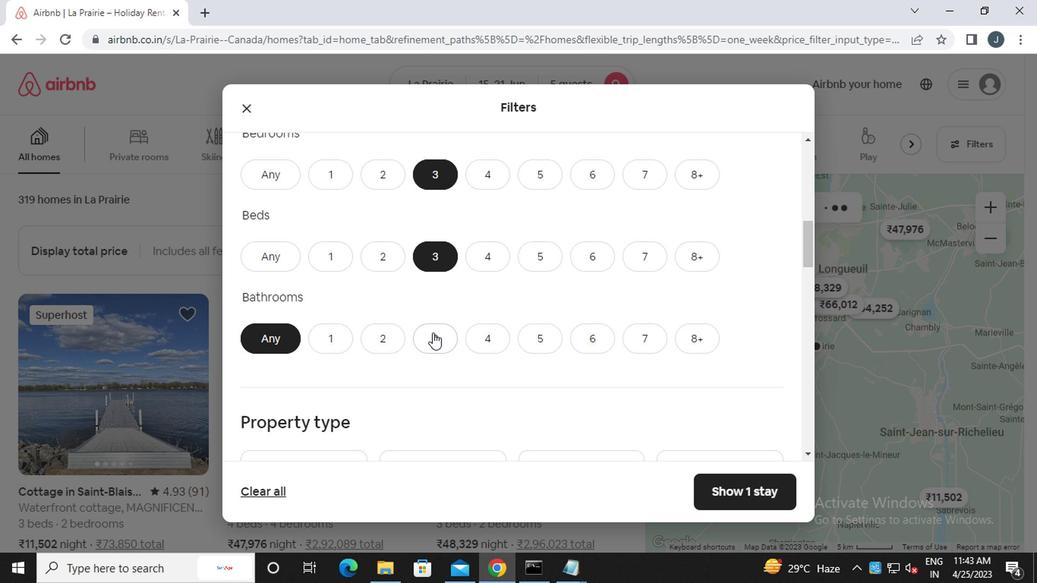 
Action: Mouse moved to (422, 350)
Screenshot: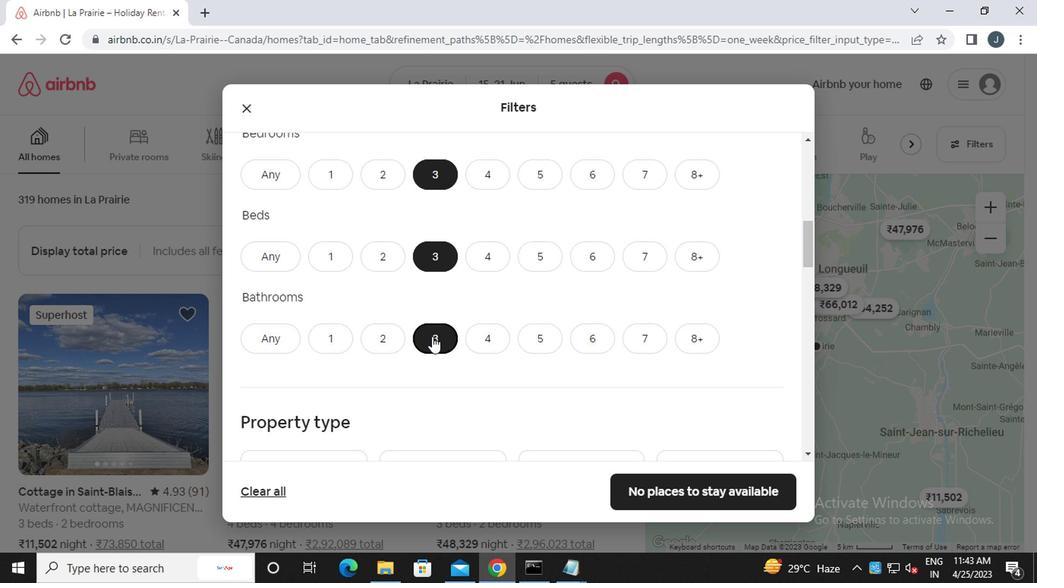 
Action: Mouse scrolled (422, 349) with delta (0, -1)
Screenshot: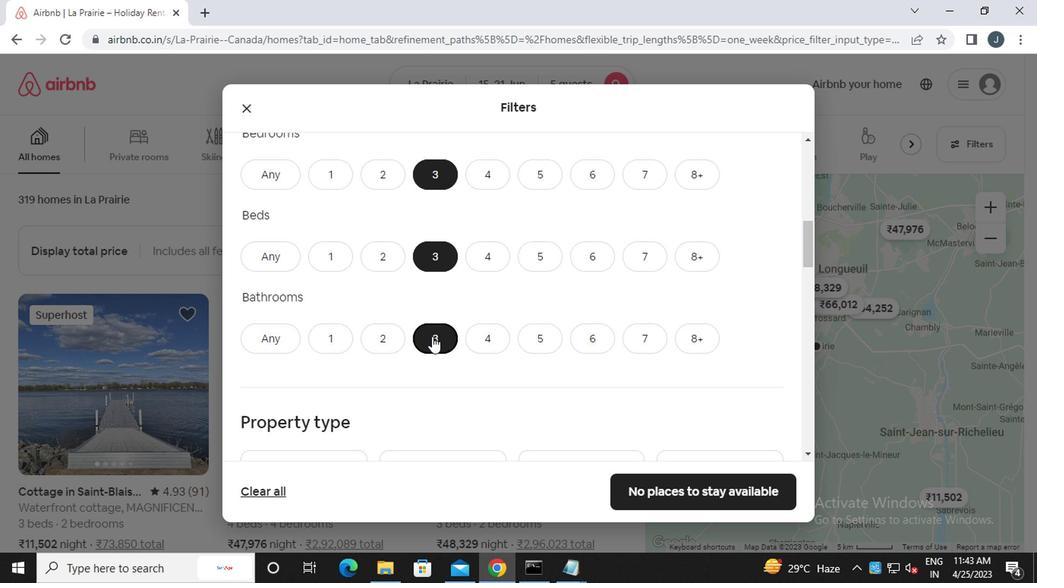 
Action: Mouse moved to (420, 354)
Screenshot: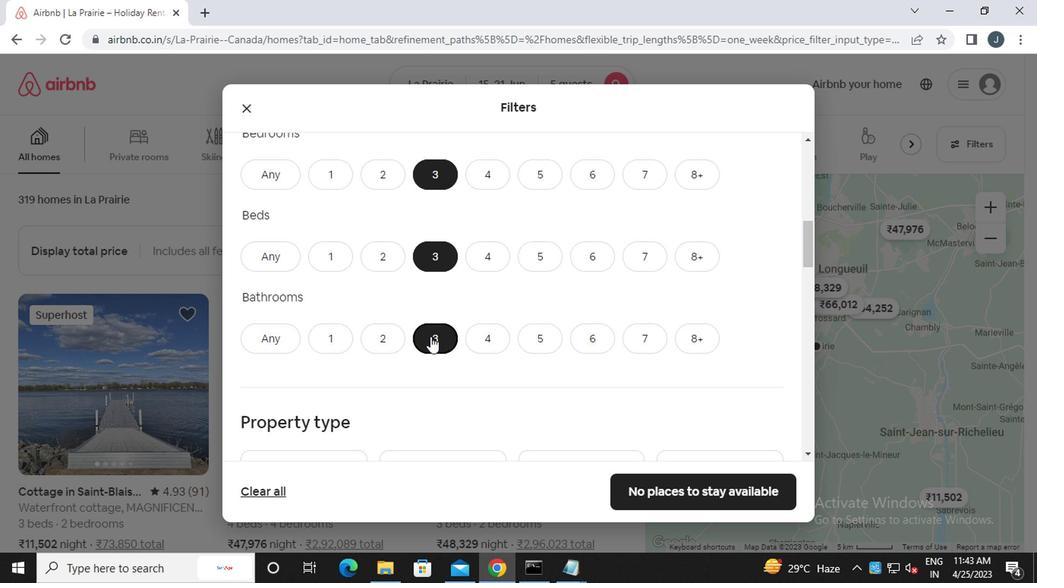 
Action: Mouse scrolled (420, 353) with delta (0, -1)
Screenshot: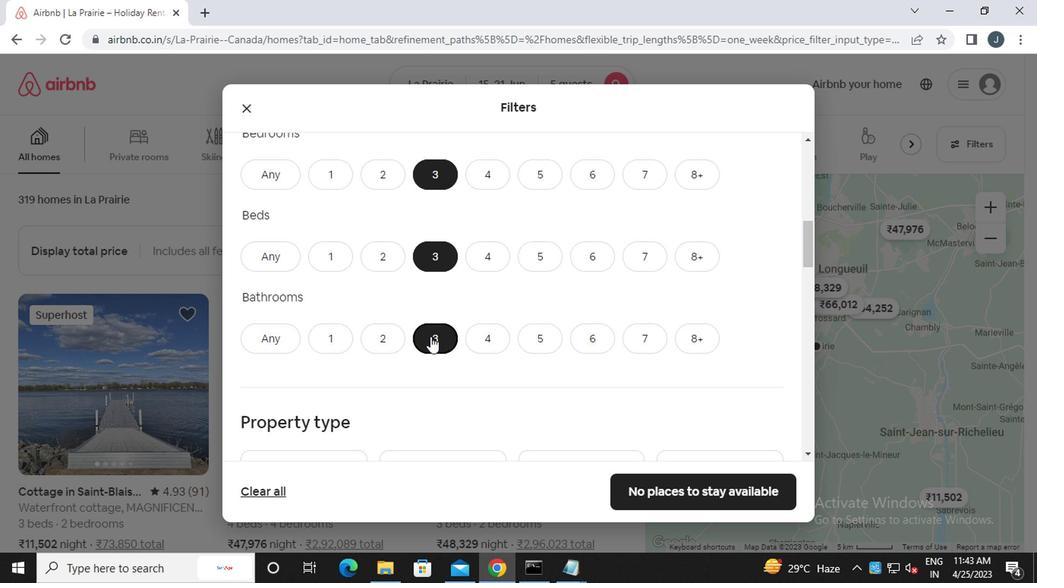 
Action: Mouse scrolled (420, 353) with delta (0, -1)
Screenshot: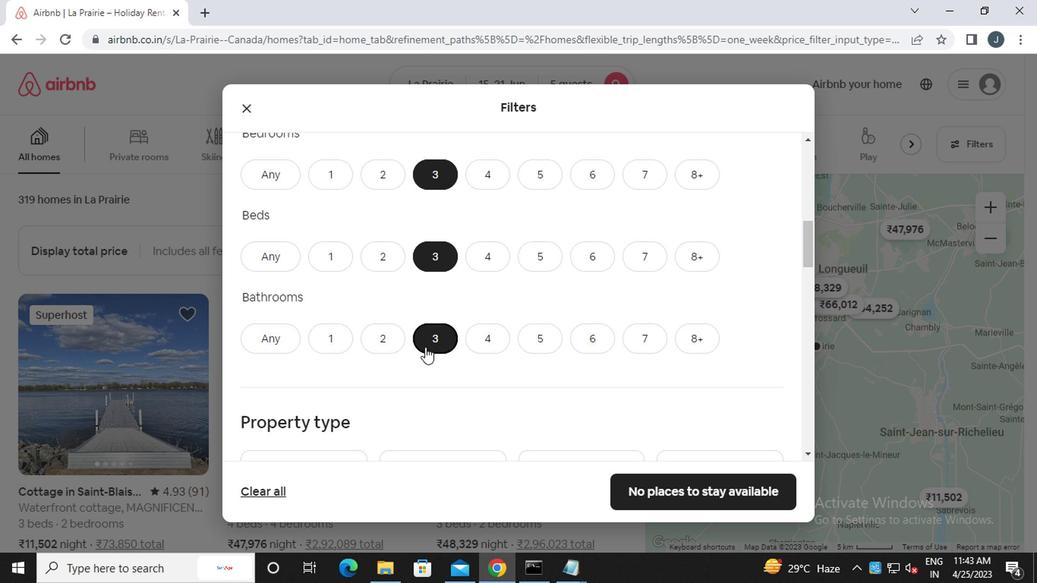
Action: Mouse moved to (401, 344)
Screenshot: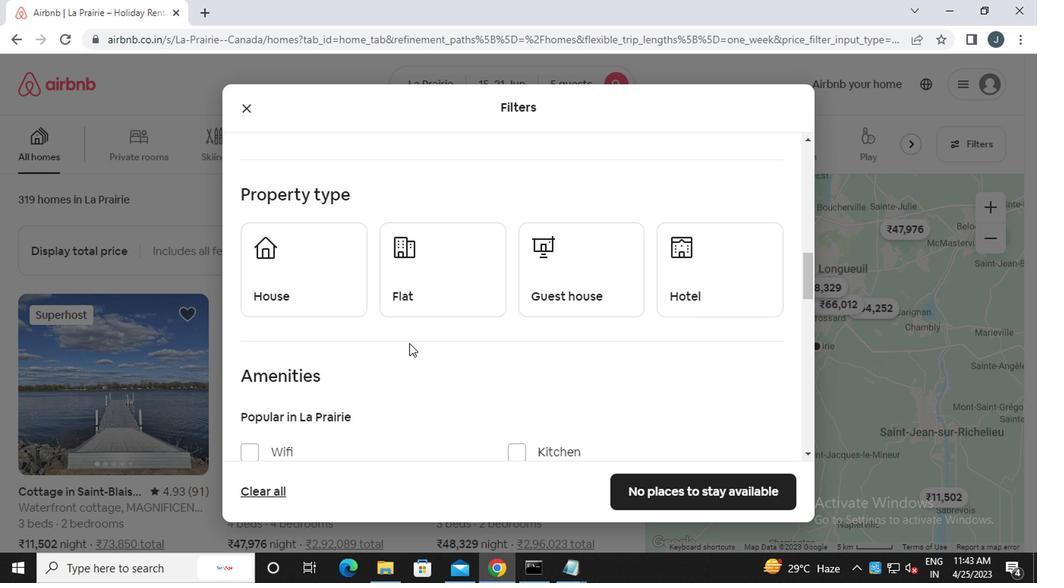 
Action: Mouse scrolled (401, 343) with delta (0, 0)
Screenshot: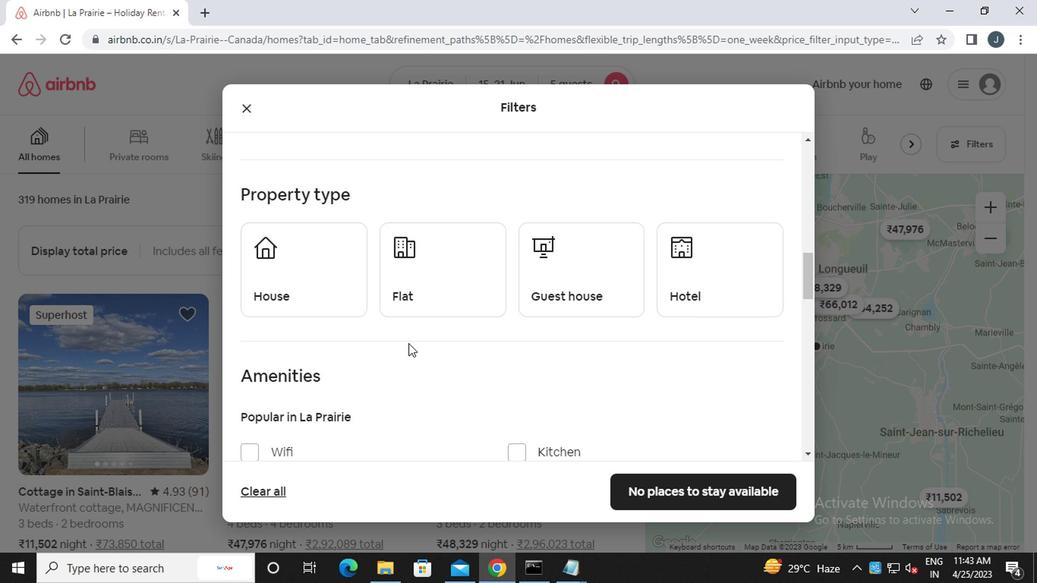 
Action: Mouse moved to (319, 217)
Screenshot: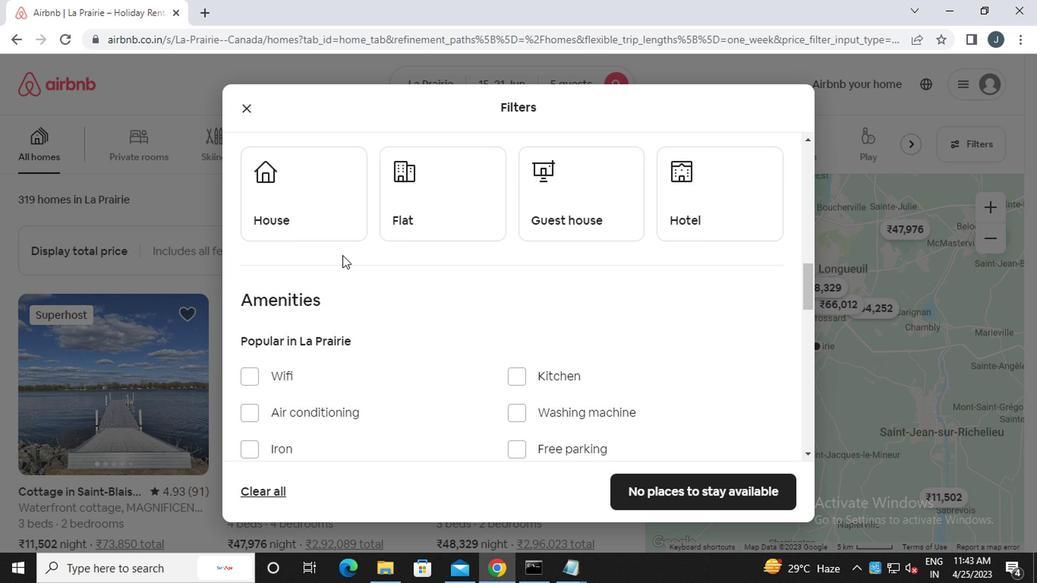 
Action: Mouse pressed left at (319, 217)
Screenshot: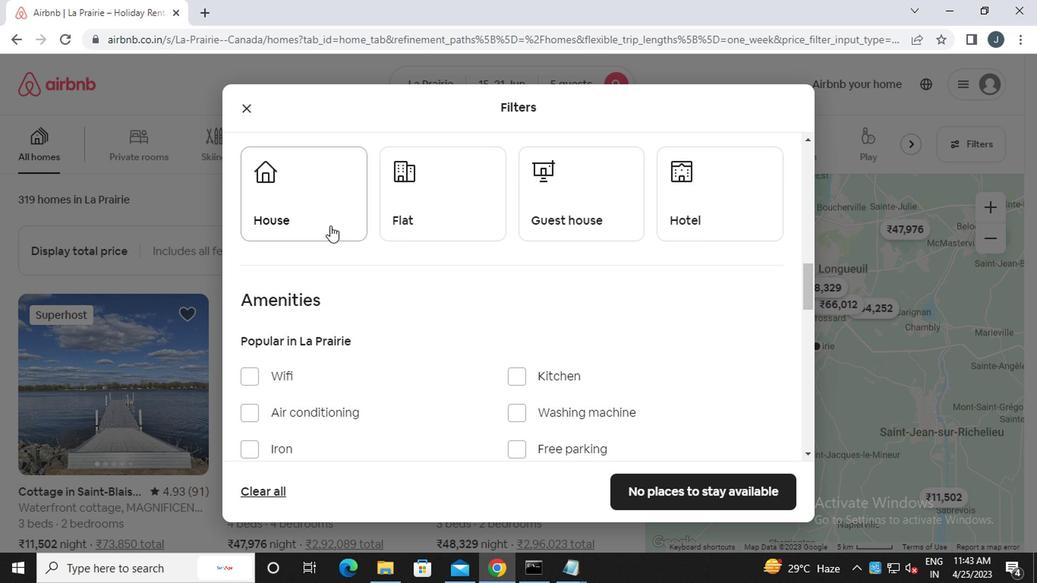 
Action: Mouse moved to (399, 215)
Screenshot: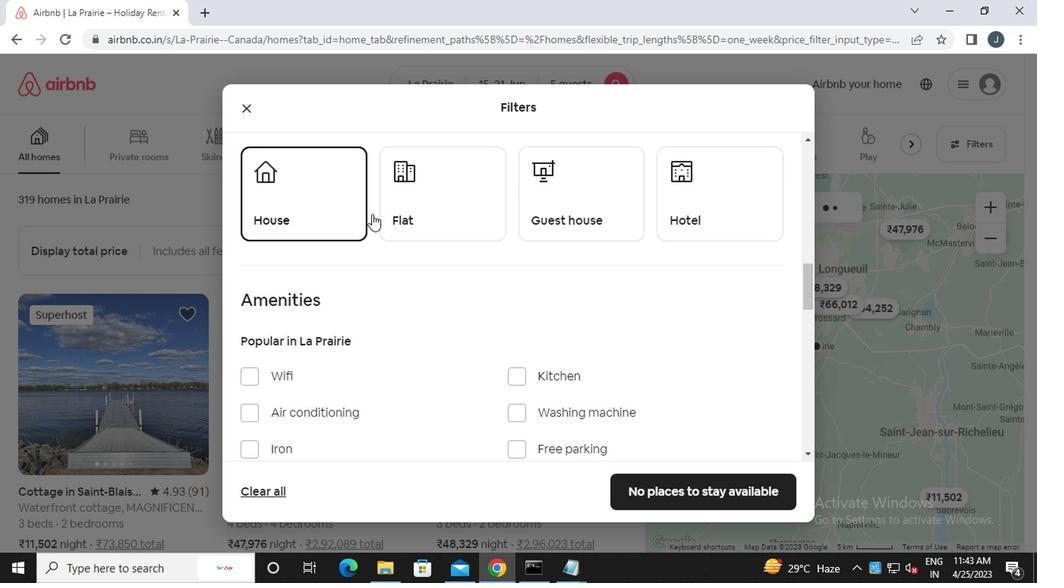 
Action: Mouse pressed left at (399, 215)
Screenshot: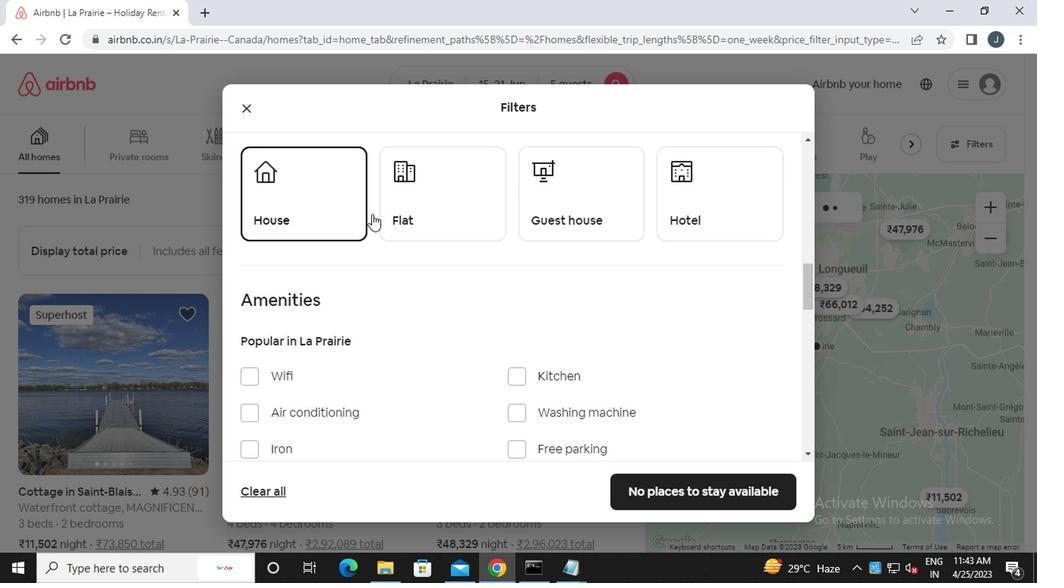 
Action: Mouse moved to (585, 217)
Screenshot: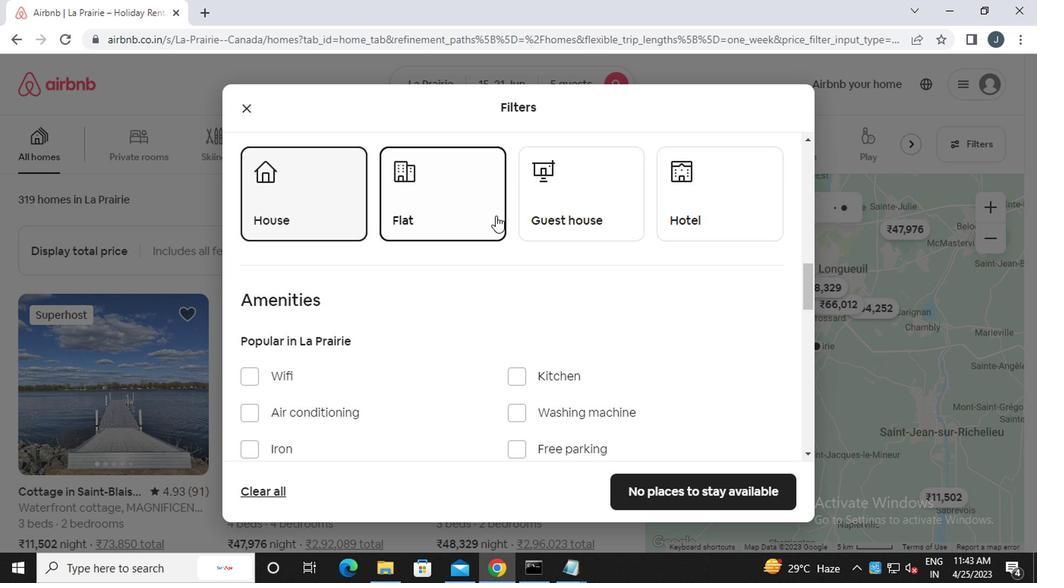 
Action: Mouse pressed left at (585, 217)
Screenshot: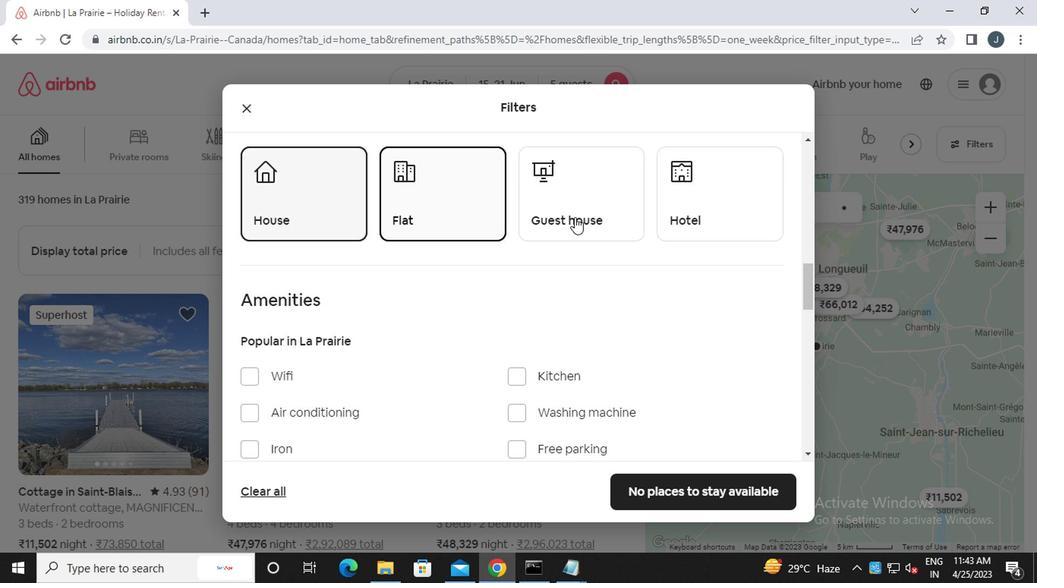 
Action: Mouse moved to (491, 277)
Screenshot: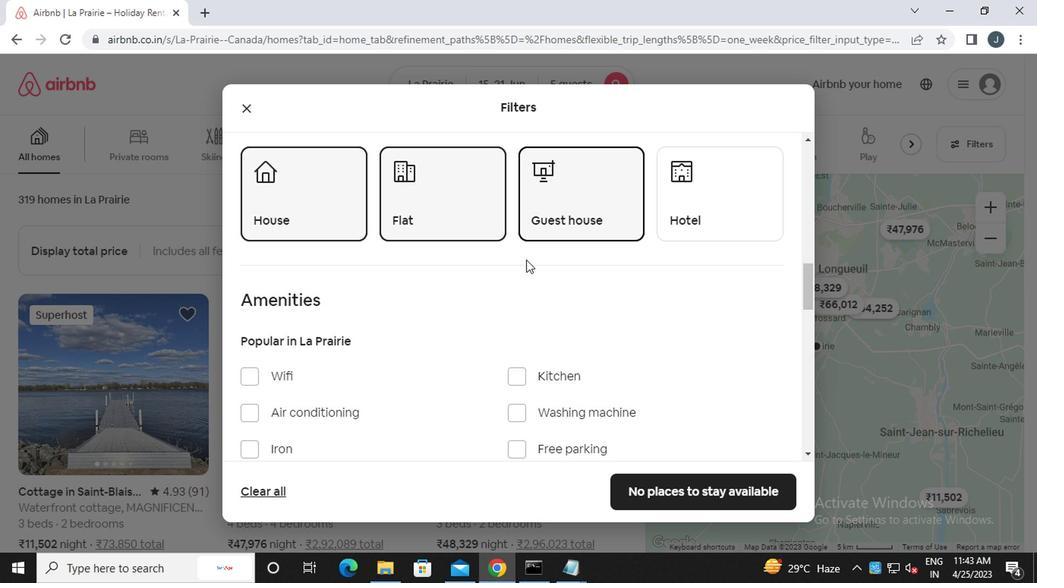 
Action: Mouse scrolled (491, 276) with delta (0, 0)
Screenshot: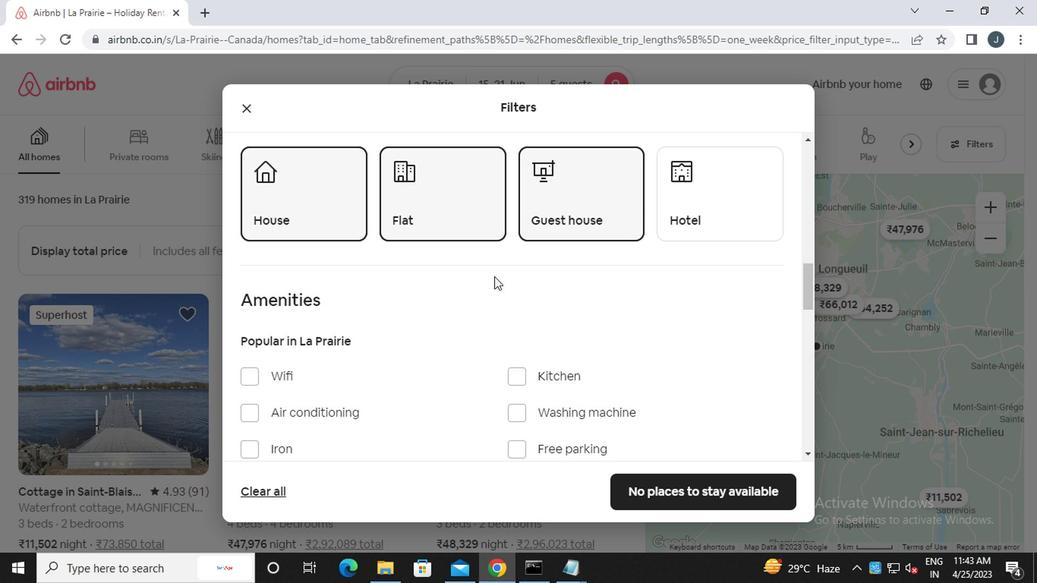 
Action: Mouse scrolled (491, 276) with delta (0, 0)
Screenshot: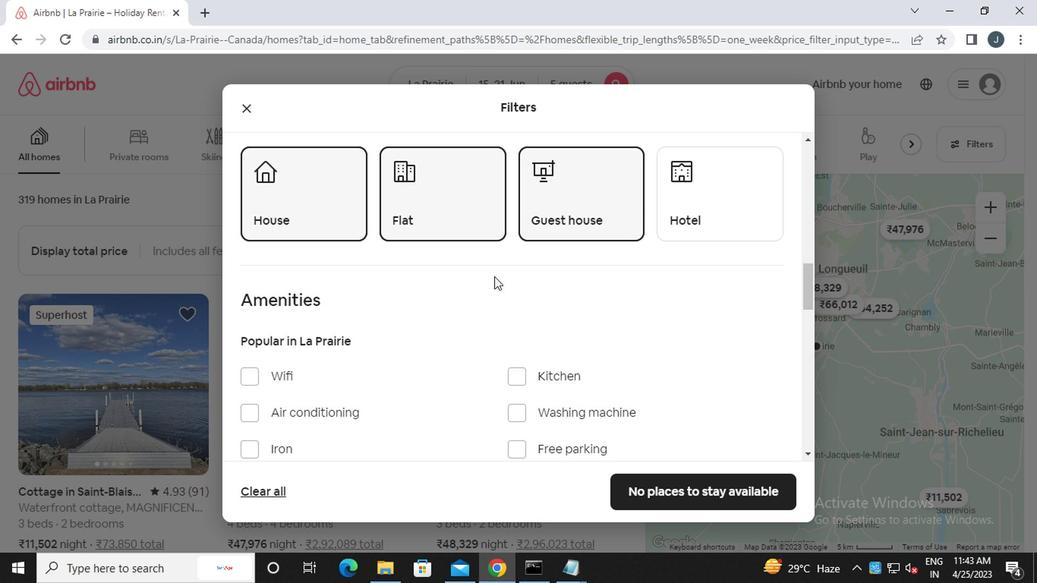 
Action: Mouse scrolled (491, 276) with delta (0, 0)
Screenshot: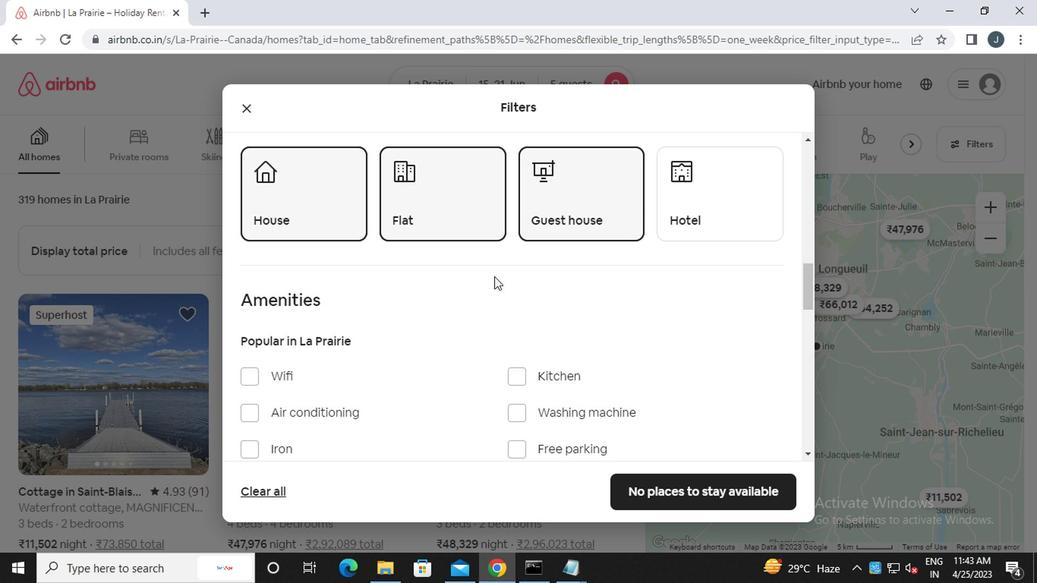 
Action: Mouse scrolled (491, 276) with delta (0, 0)
Screenshot: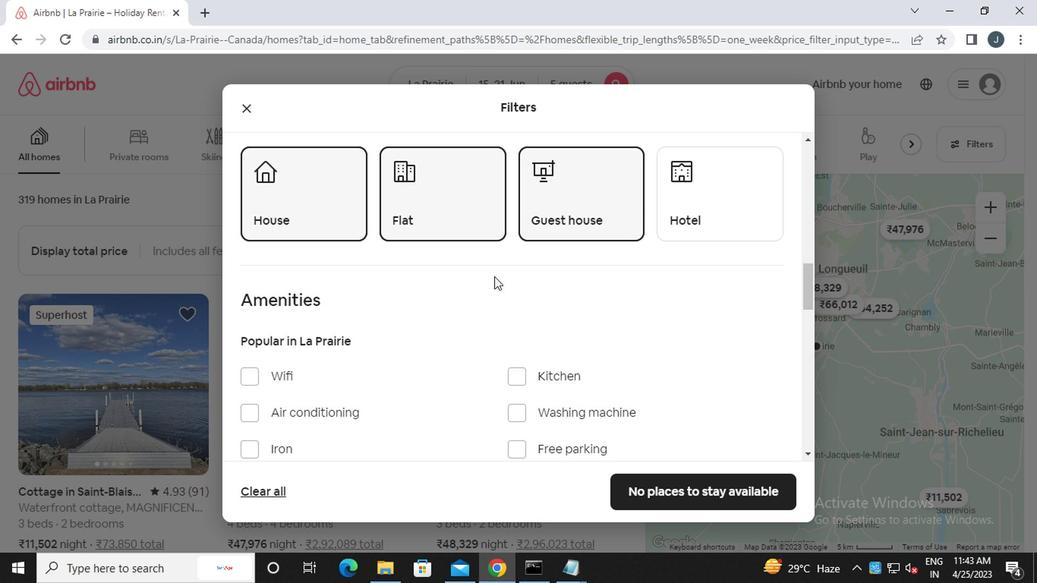 
Action: Mouse scrolled (491, 276) with delta (0, 0)
Screenshot: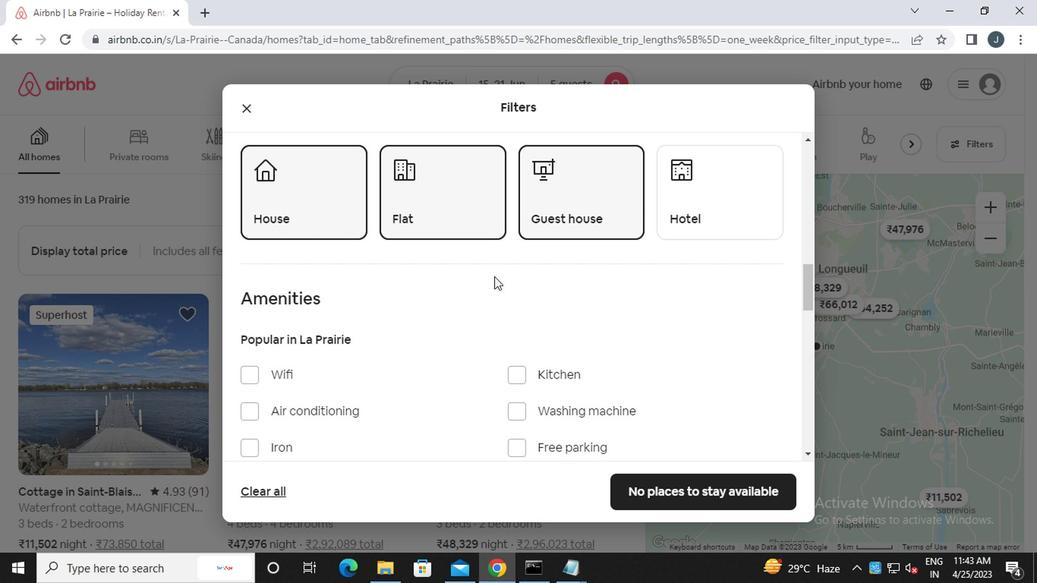
Action: Mouse moved to (745, 280)
Screenshot: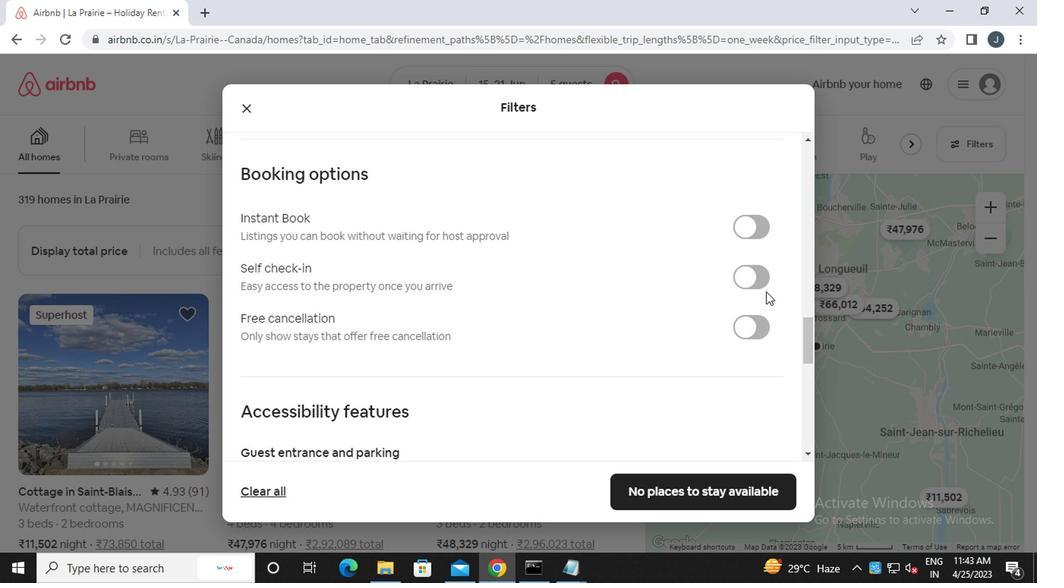 
Action: Mouse pressed left at (745, 280)
Screenshot: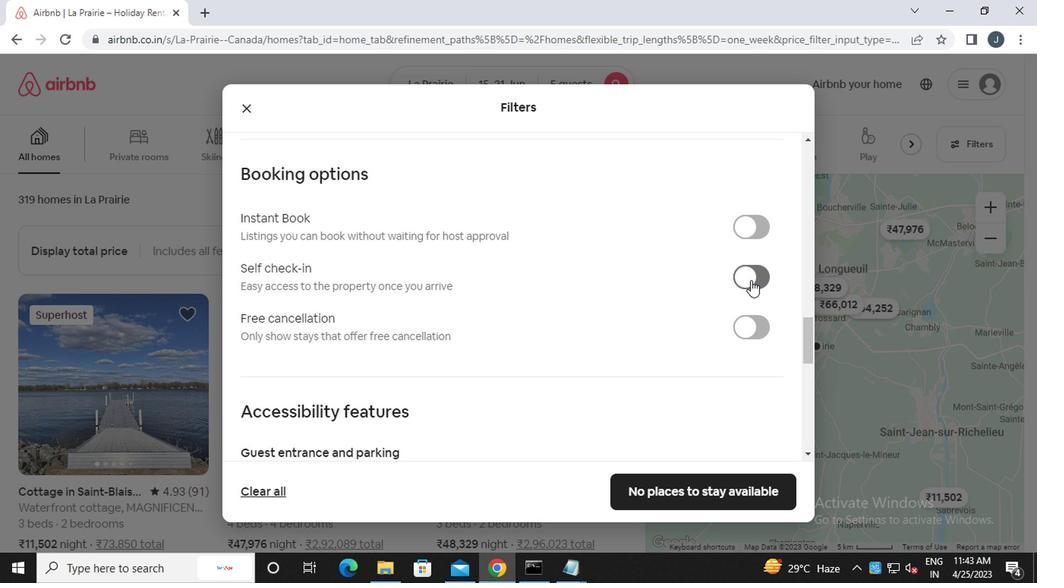 
Action: Mouse moved to (466, 311)
Screenshot: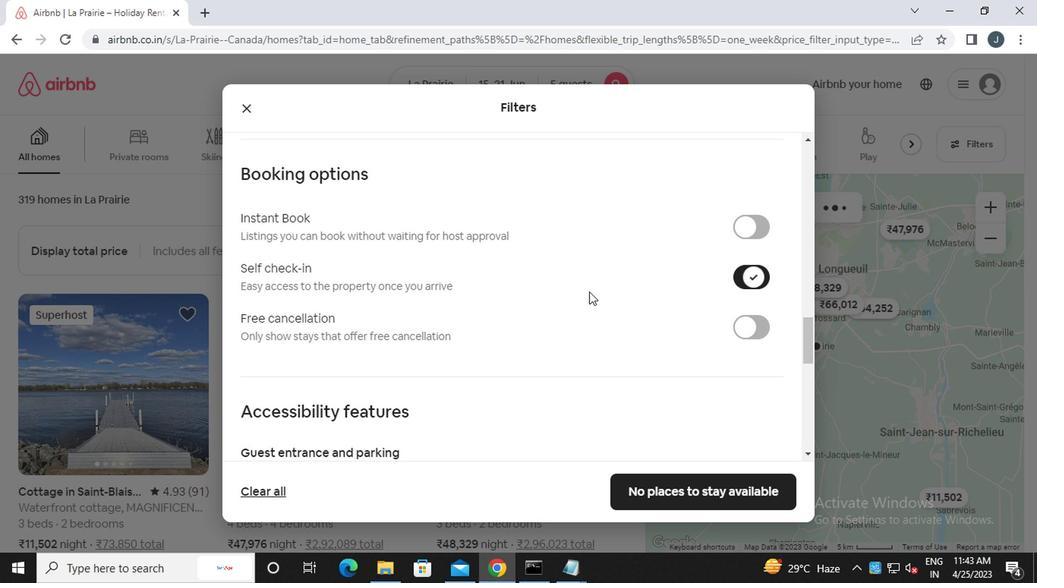 
Action: Mouse scrolled (466, 310) with delta (0, -1)
Screenshot: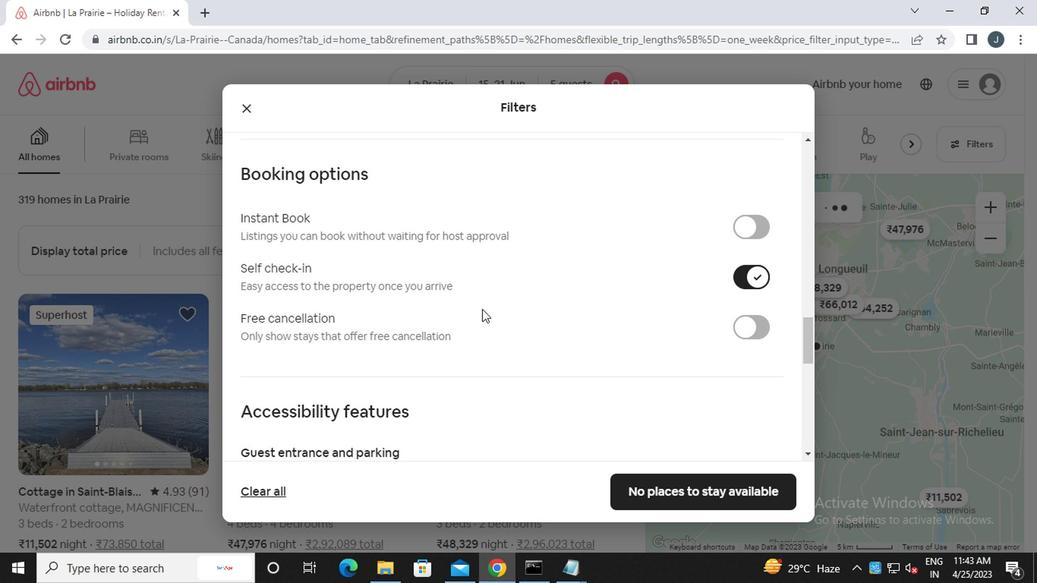 
Action: Mouse scrolled (466, 310) with delta (0, -1)
Screenshot: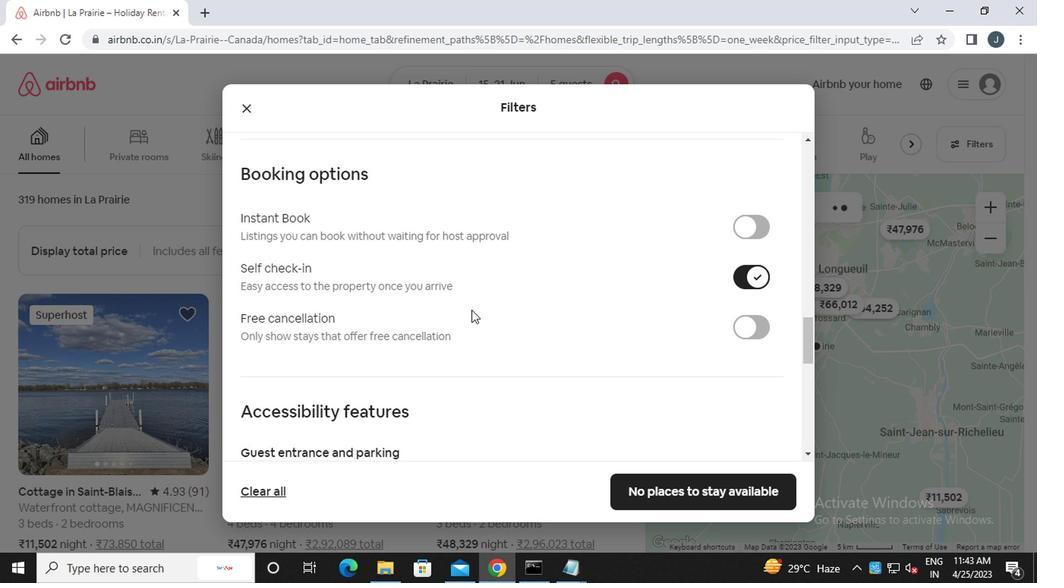 
Action: Mouse scrolled (466, 310) with delta (0, -1)
Screenshot: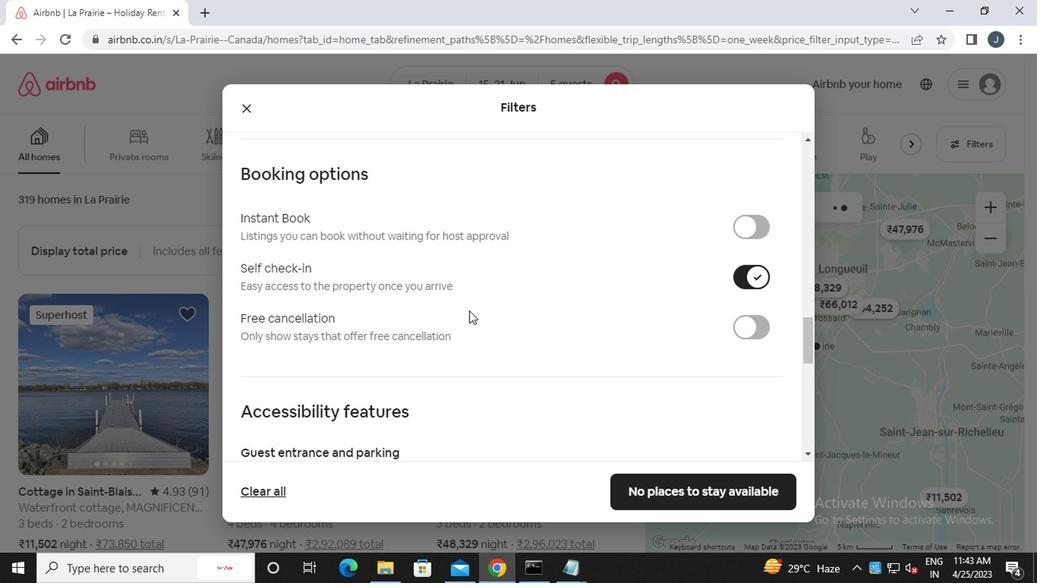 
Action: Mouse scrolled (466, 310) with delta (0, -1)
Screenshot: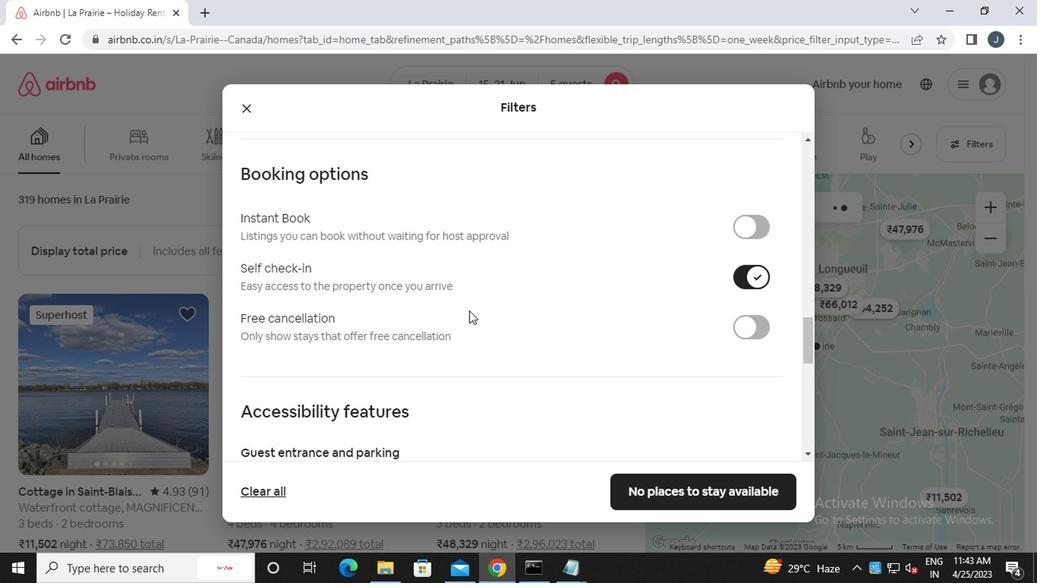 
Action: Mouse scrolled (466, 310) with delta (0, -1)
Screenshot: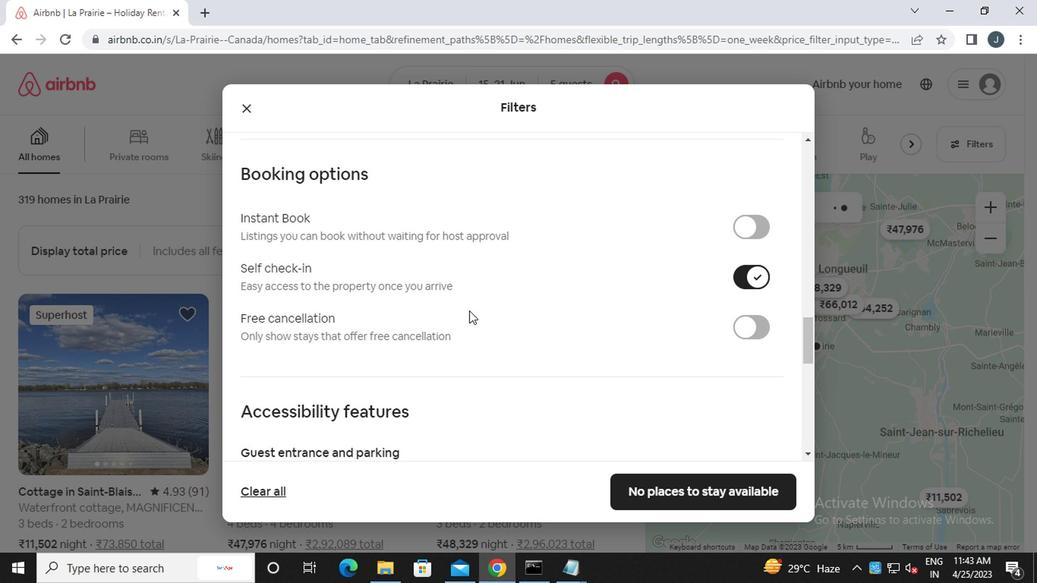 
Action: Mouse scrolled (466, 310) with delta (0, -1)
Screenshot: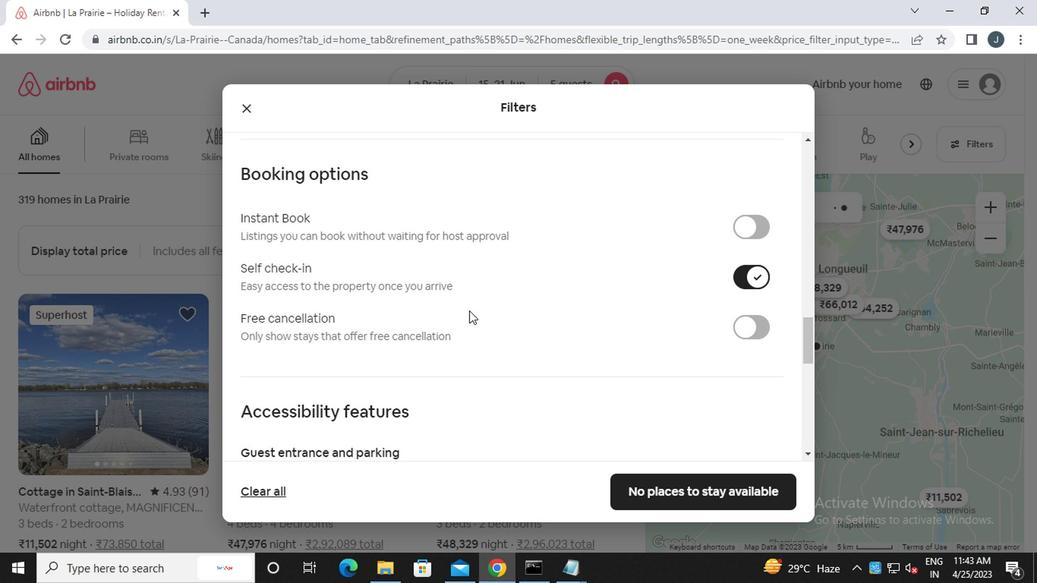 
Action: Mouse moved to (355, 344)
Screenshot: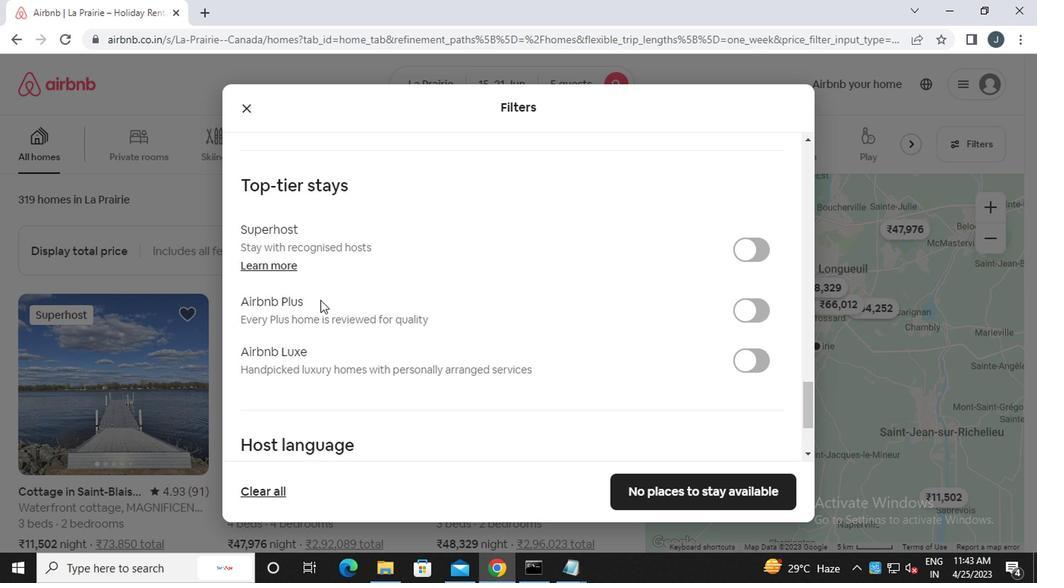 
Action: Mouse scrolled (355, 343) with delta (0, 0)
Screenshot: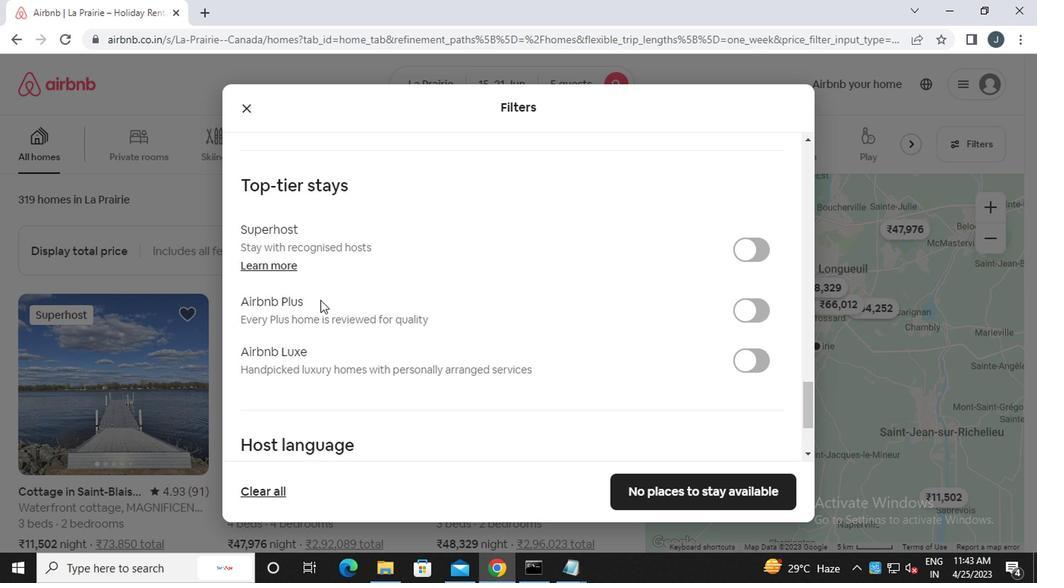 
Action: Mouse moved to (357, 346)
Screenshot: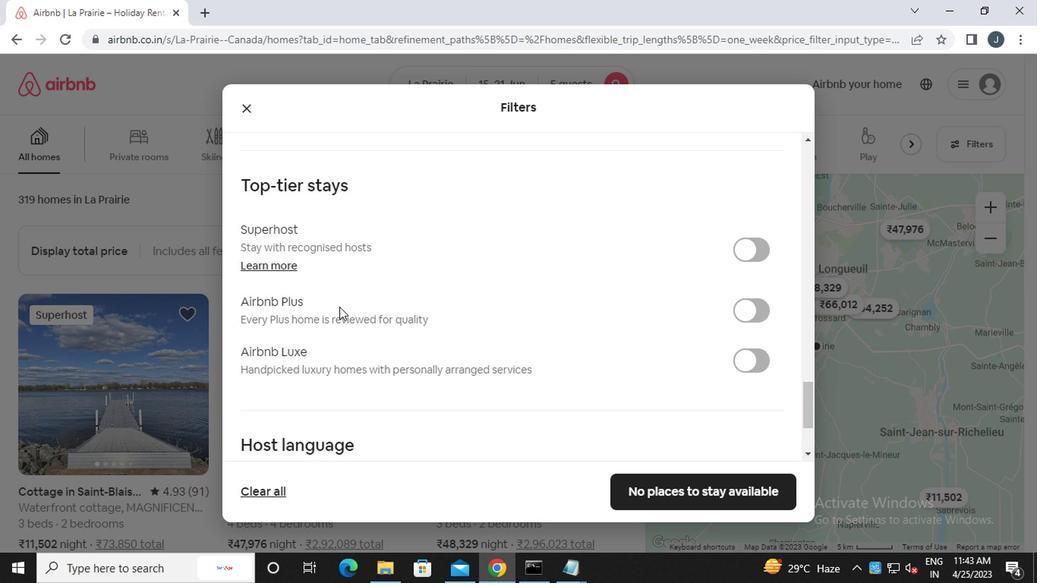
Action: Mouse scrolled (357, 345) with delta (0, -1)
Screenshot: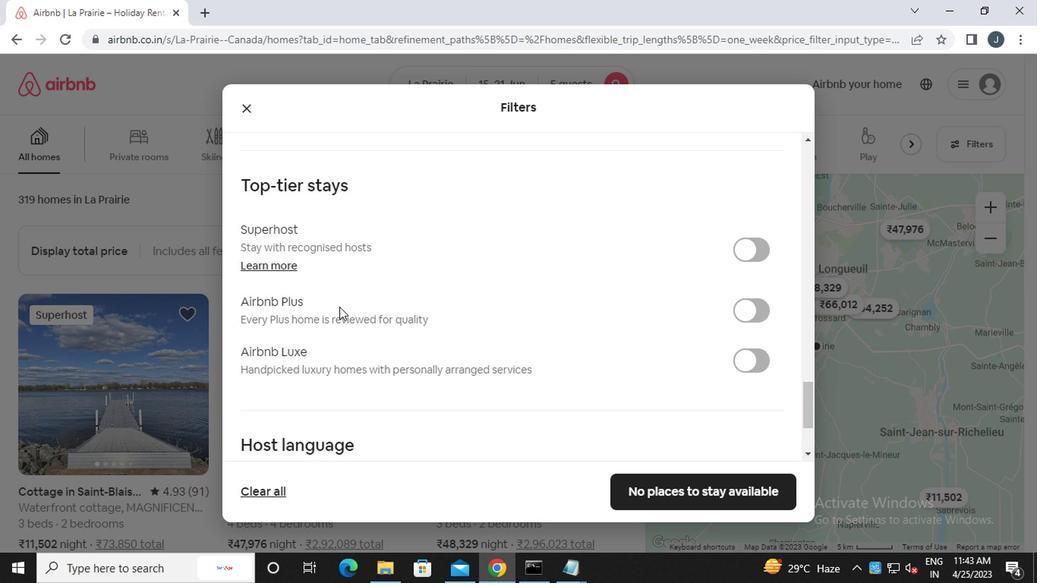 
Action: Mouse scrolled (357, 345) with delta (0, -1)
Screenshot: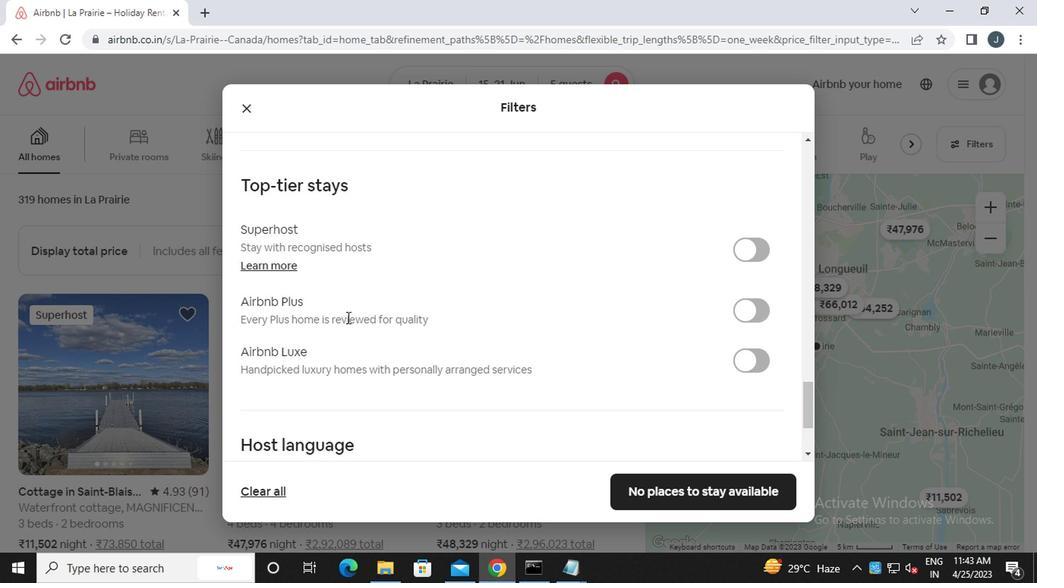 
Action: Mouse scrolled (357, 345) with delta (0, -1)
Screenshot: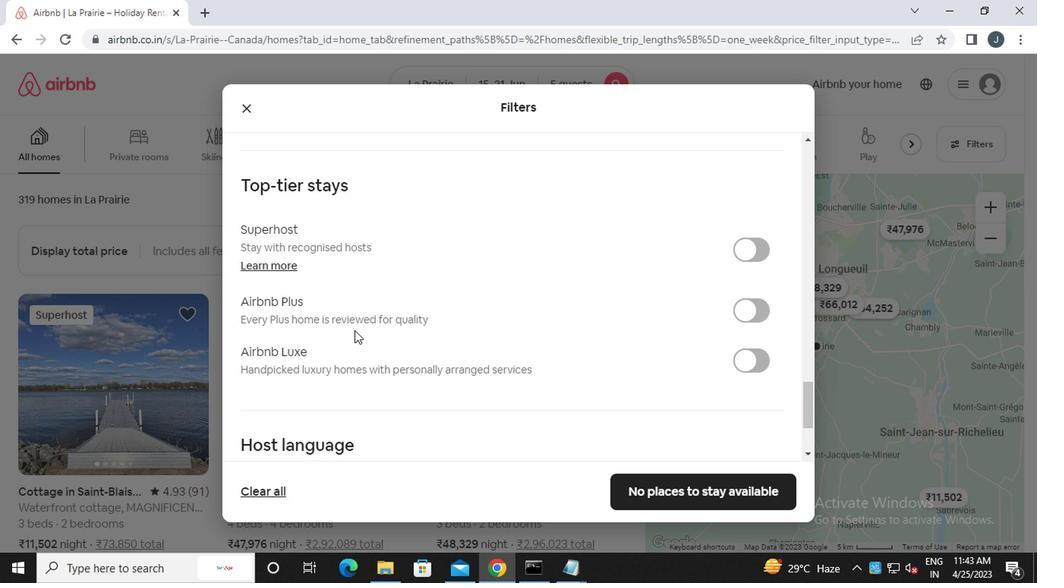 
Action: Mouse scrolled (357, 345) with delta (0, -1)
Screenshot: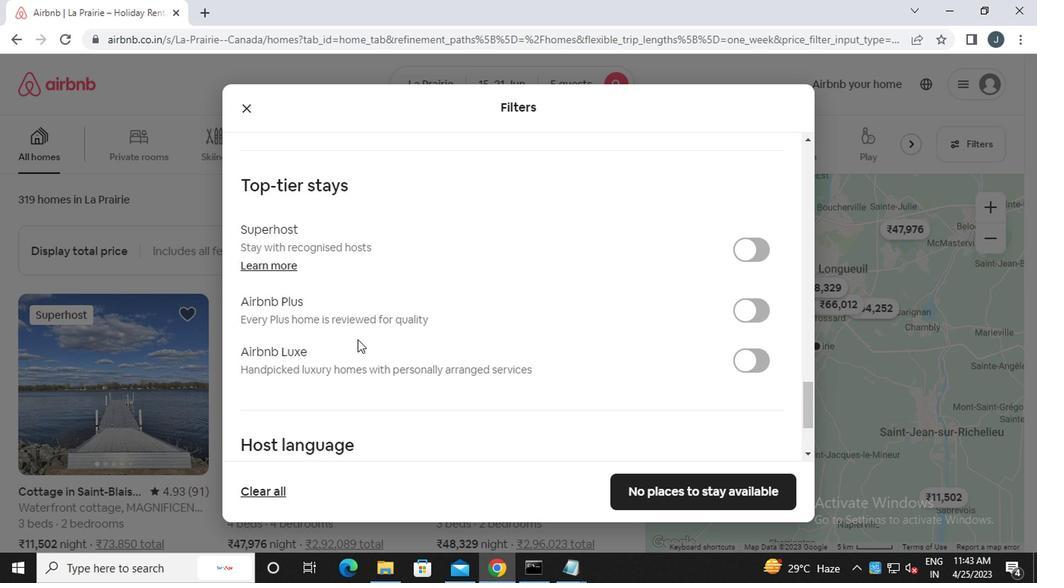 
Action: Mouse moved to (254, 351)
Screenshot: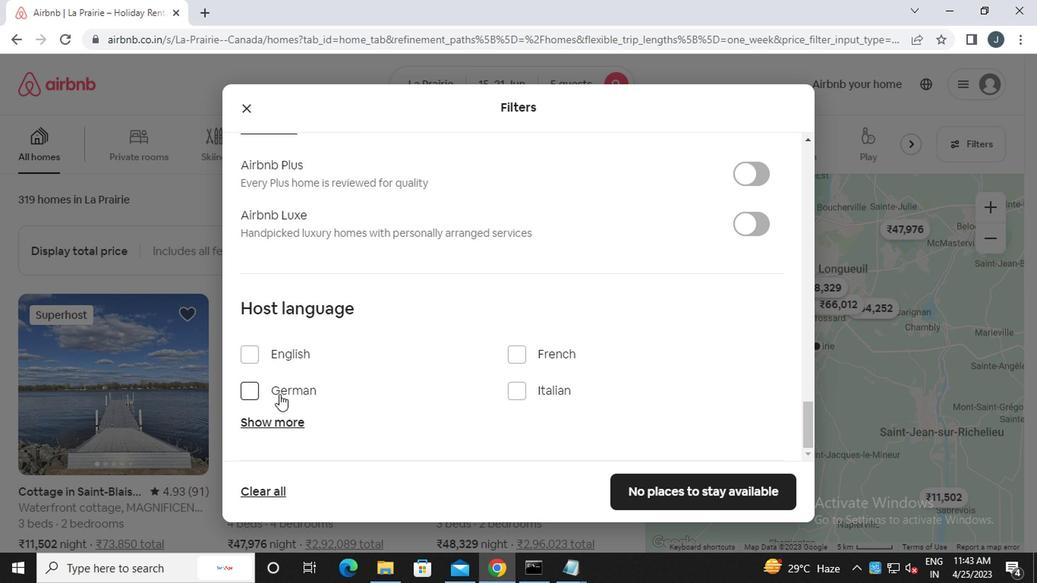 
Action: Mouse pressed left at (254, 351)
Screenshot: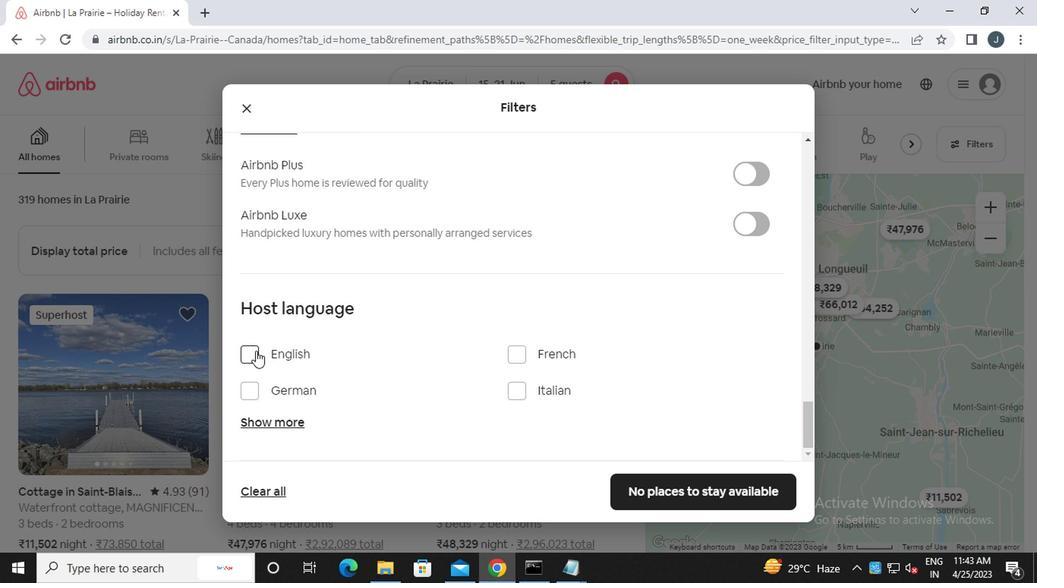 
Action: Mouse moved to (717, 496)
Screenshot: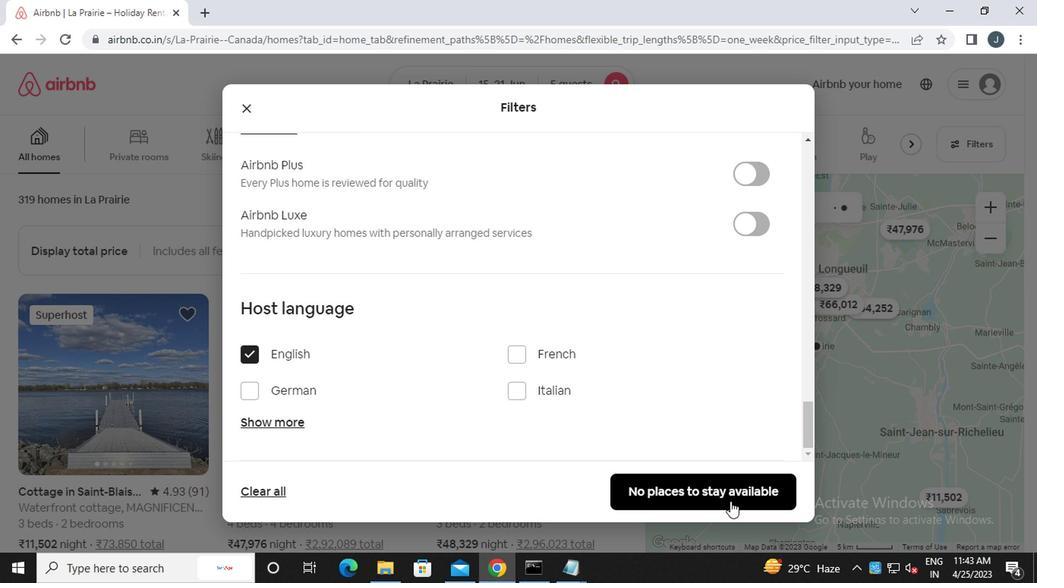 
Action: Mouse pressed left at (717, 496)
Screenshot: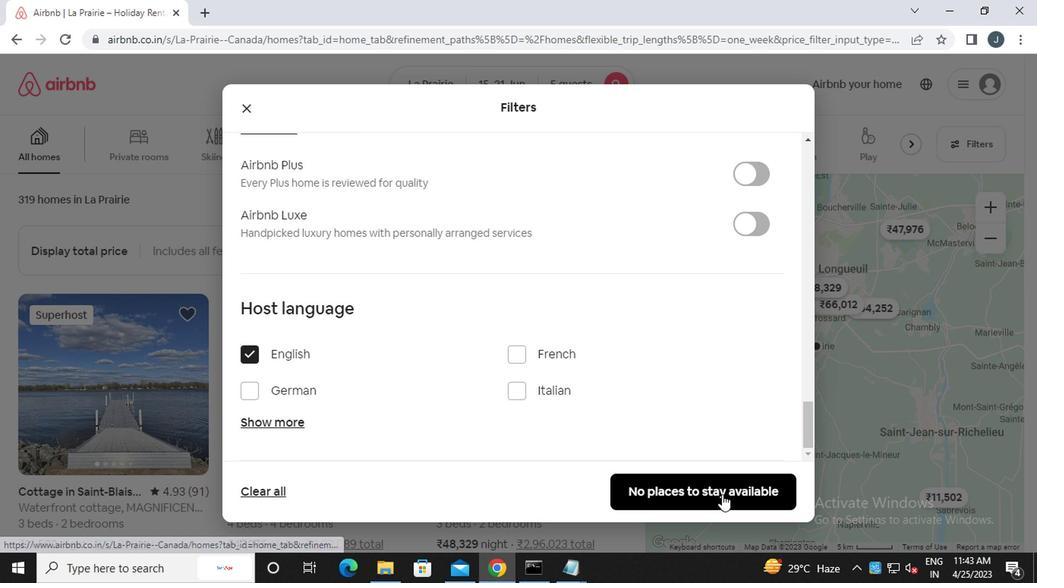 
Action: Mouse moved to (717, 496)
Screenshot: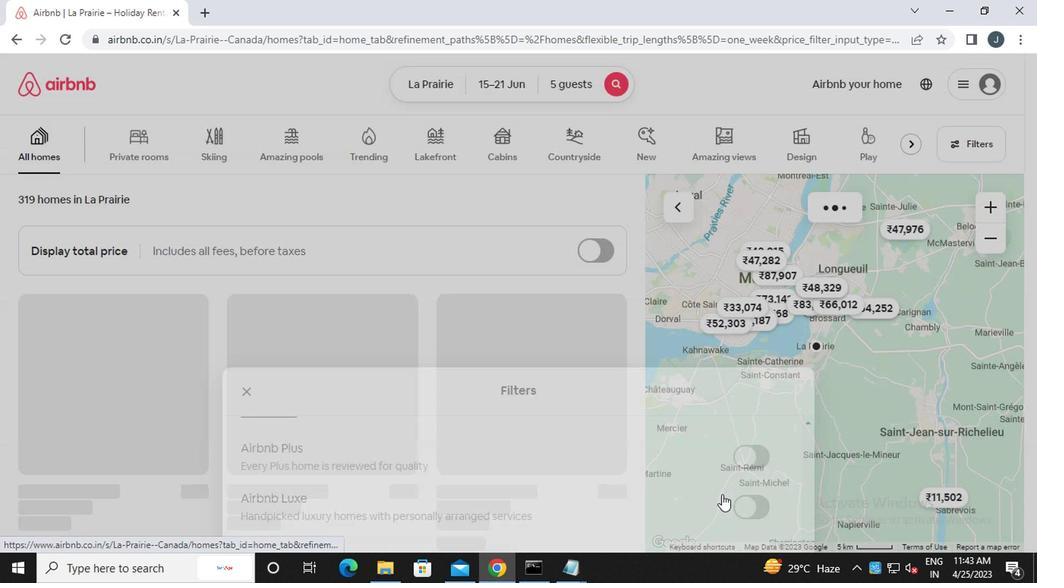 
